 Task: Use LinkedIn's search filters to find people with the title 'Library', located in 'Xiazhuang', speaking 'Portuguese', from 'Punjab Technical University', in the 'Public' industry, talking about '#Business', and working at 'Simple'.
Action: Mouse moved to (553, 68)
Screenshot: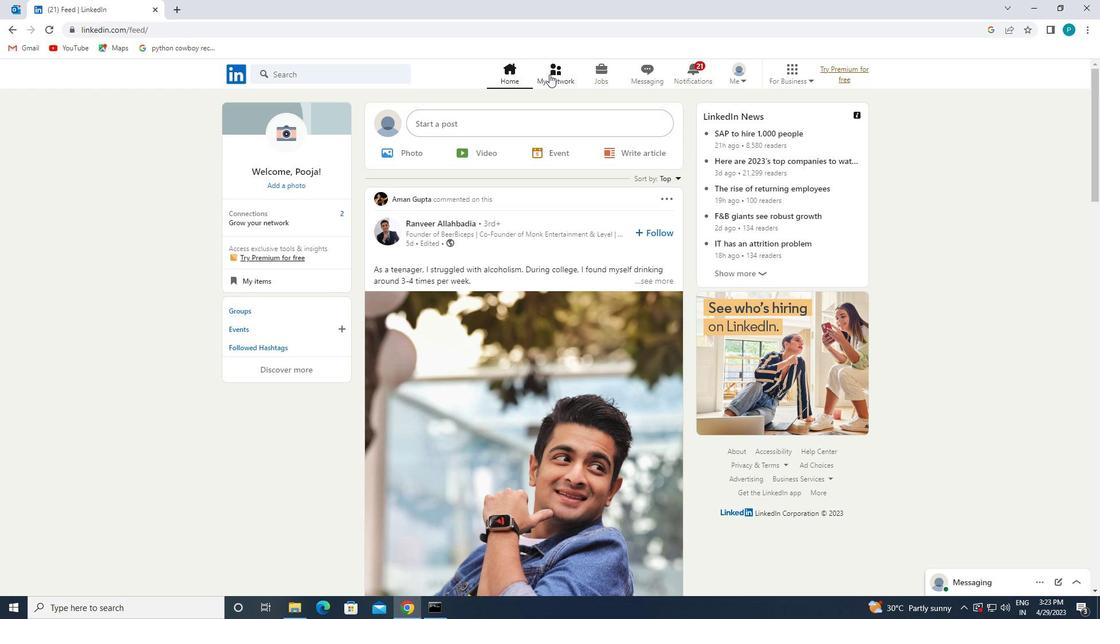
Action: Mouse pressed left at (553, 68)
Screenshot: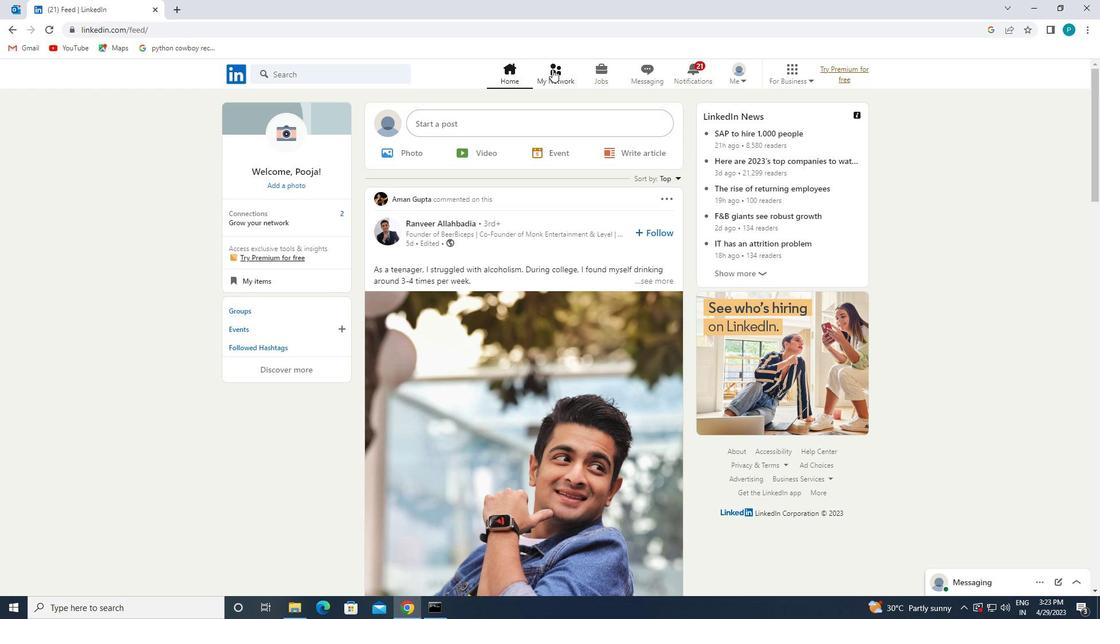 
Action: Mouse moved to (334, 141)
Screenshot: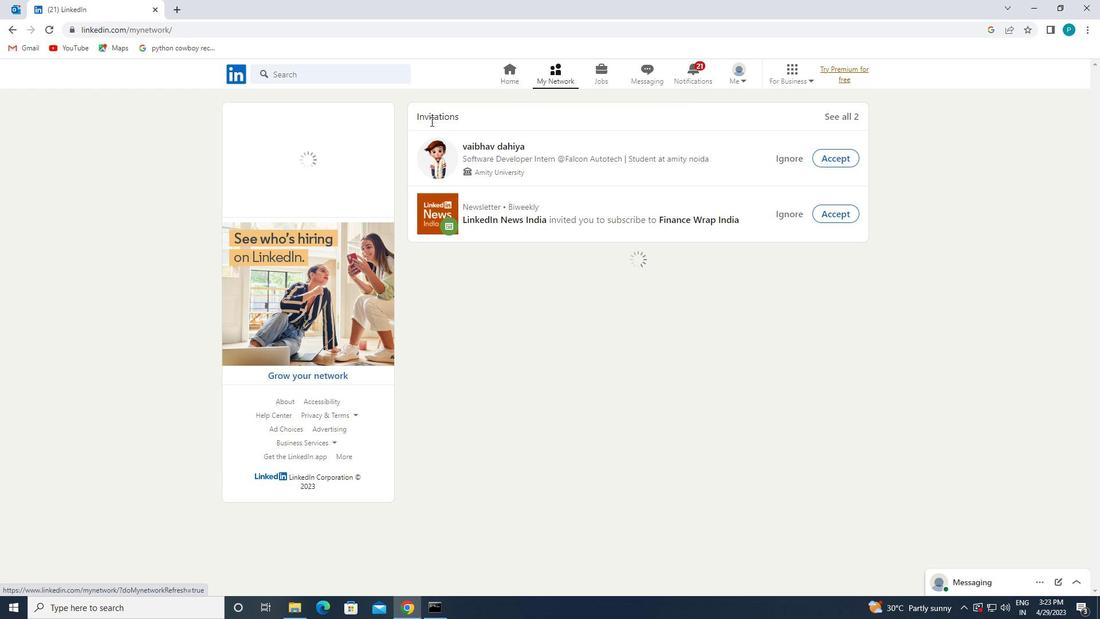 
Action: Mouse pressed left at (334, 141)
Screenshot: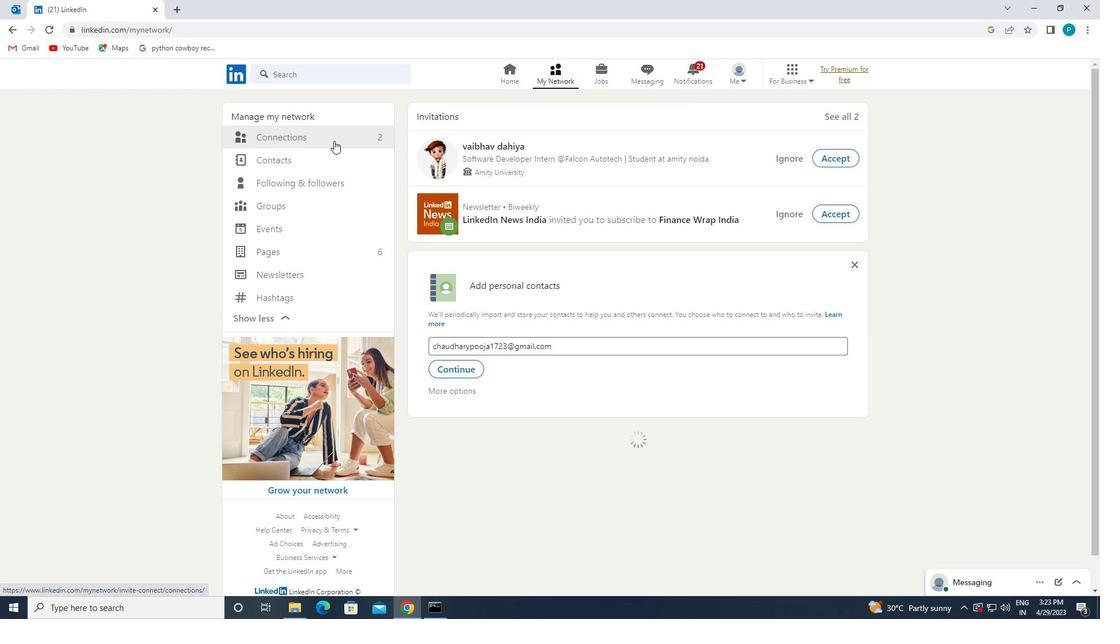 
Action: Mouse moved to (663, 136)
Screenshot: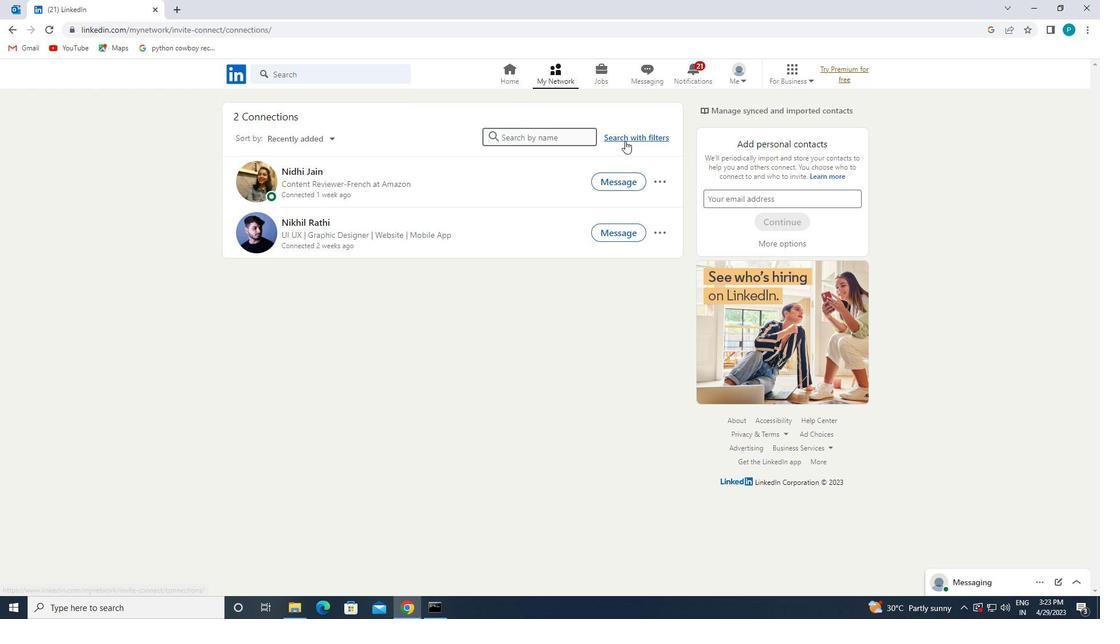 
Action: Mouse pressed left at (663, 136)
Screenshot: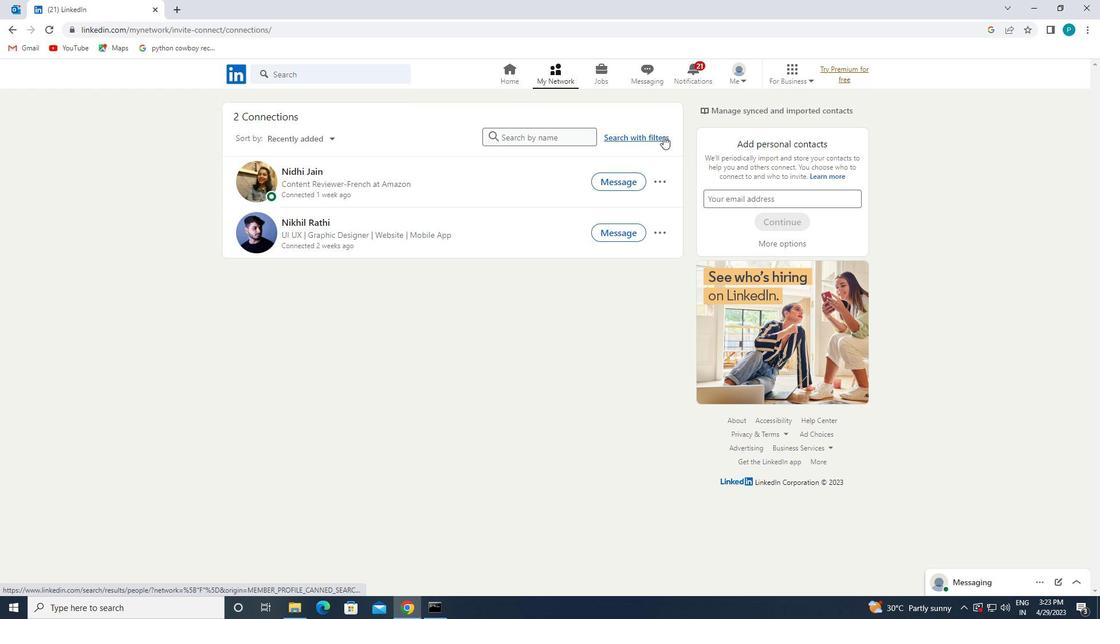 
Action: Mouse moved to (577, 106)
Screenshot: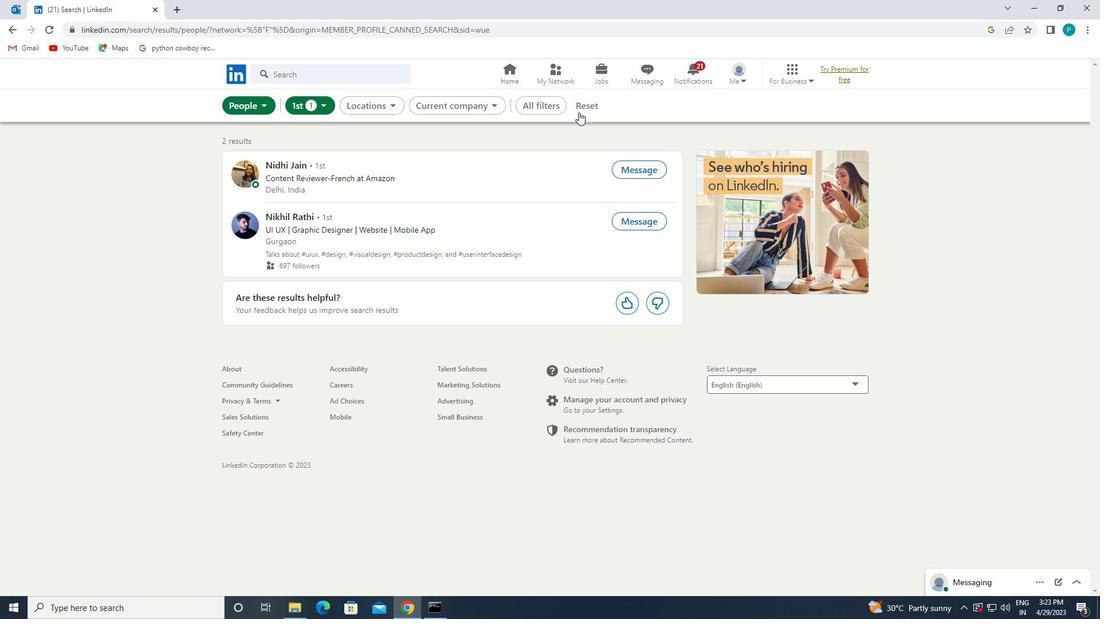 
Action: Mouse pressed left at (577, 106)
Screenshot: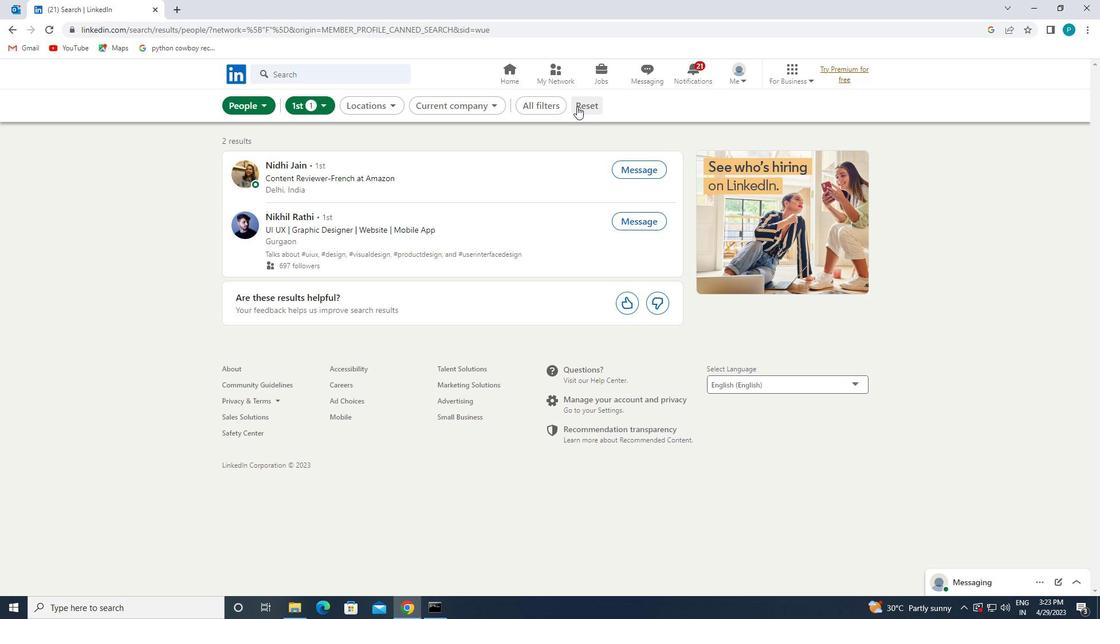 
Action: Mouse moved to (574, 104)
Screenshot: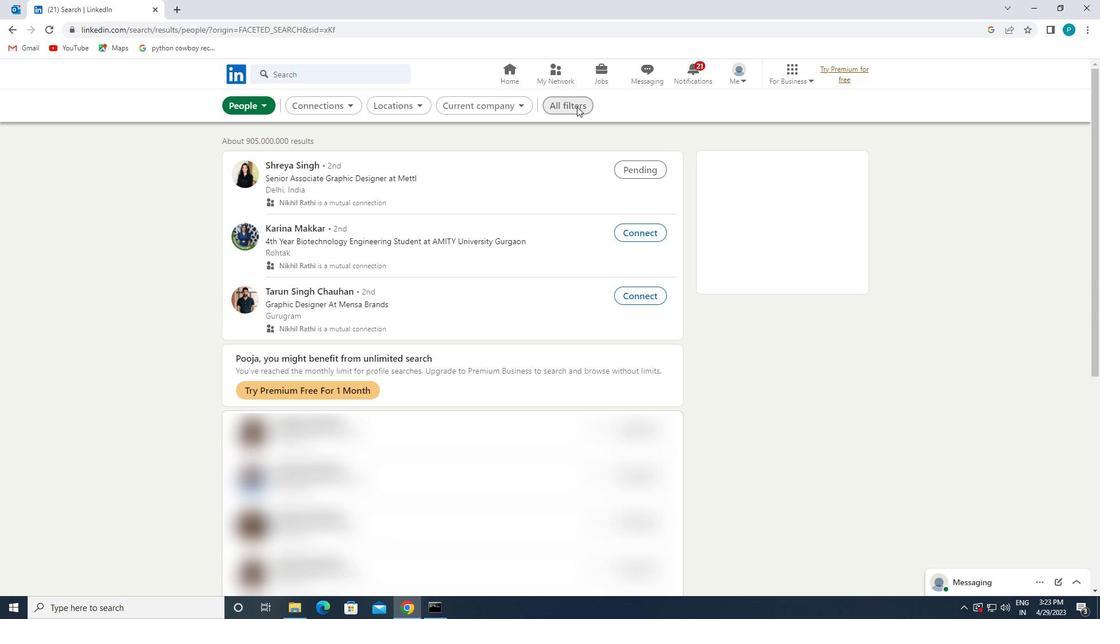 
Action: Mouse pressed left at (574, 104)
Screenshot: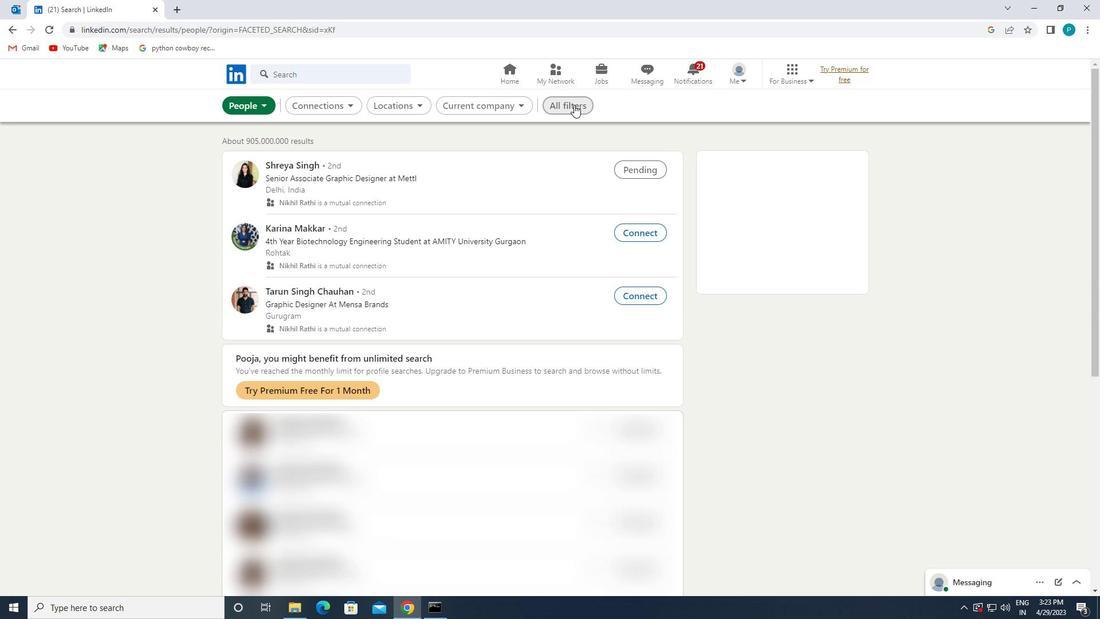 
Action: Mouse moved to (1014, 373)
Screenshot: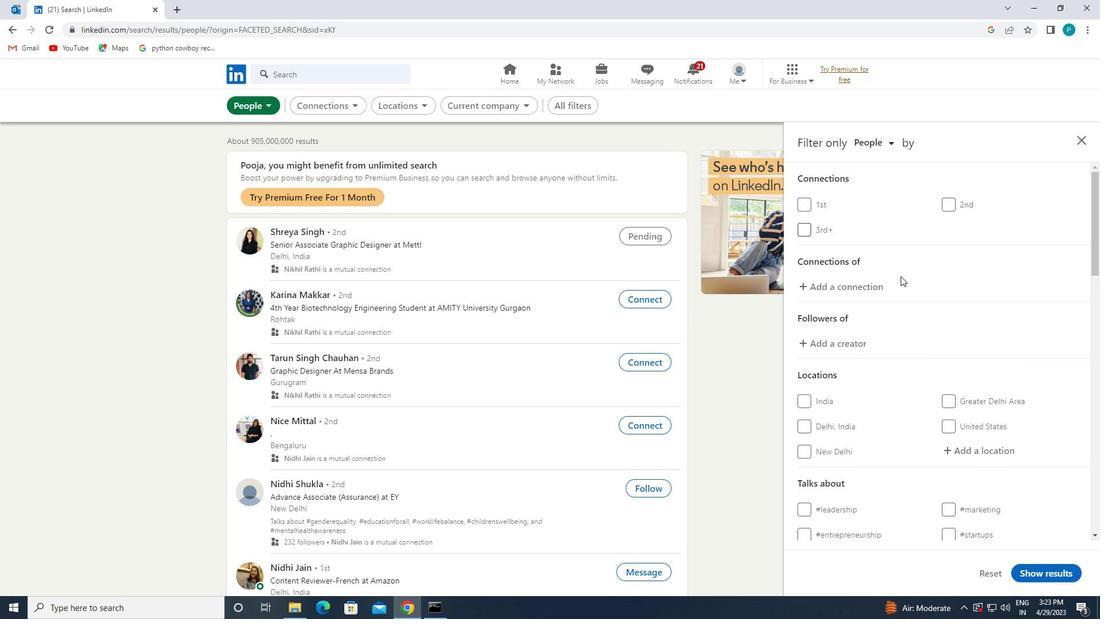 
Action: Mouse scrolled (1014, 372) with delta (0, 0)
Screenshot: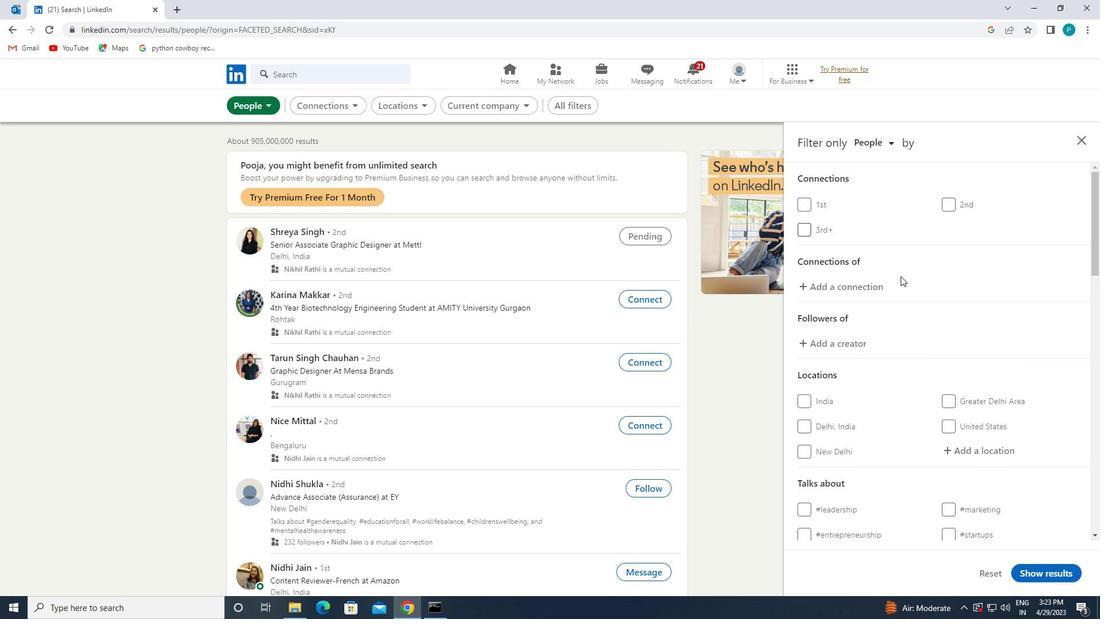 
Action: Mouse scrolled (1014, 372) with delta (0, 0)
Screenshot: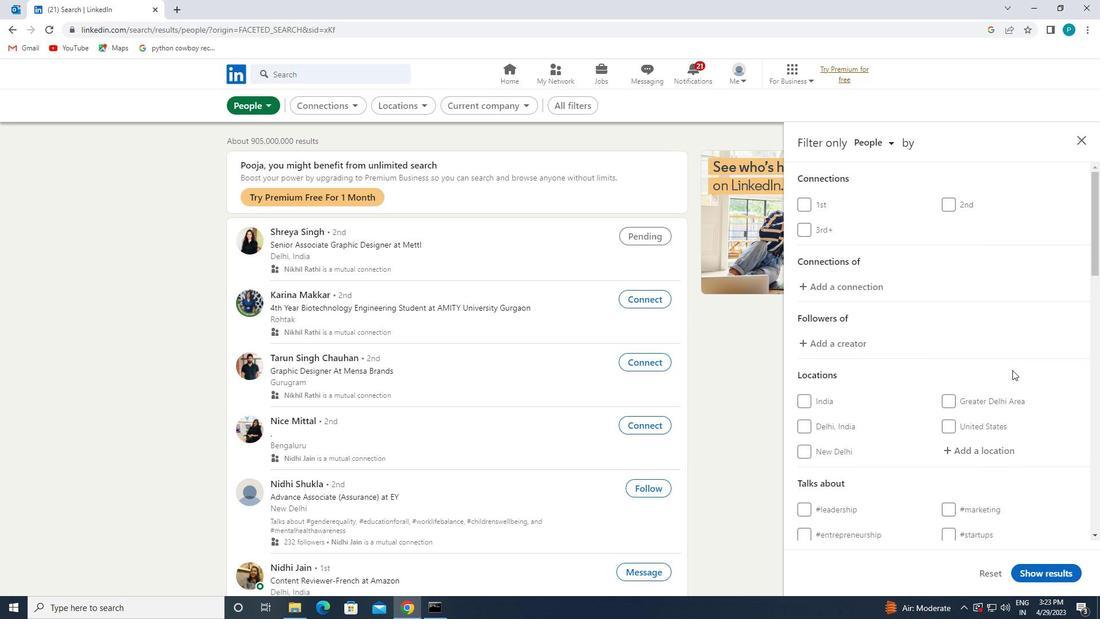 
Action: Mouse scrolled (1014, 372) with delta (0, 0)
Screenshot: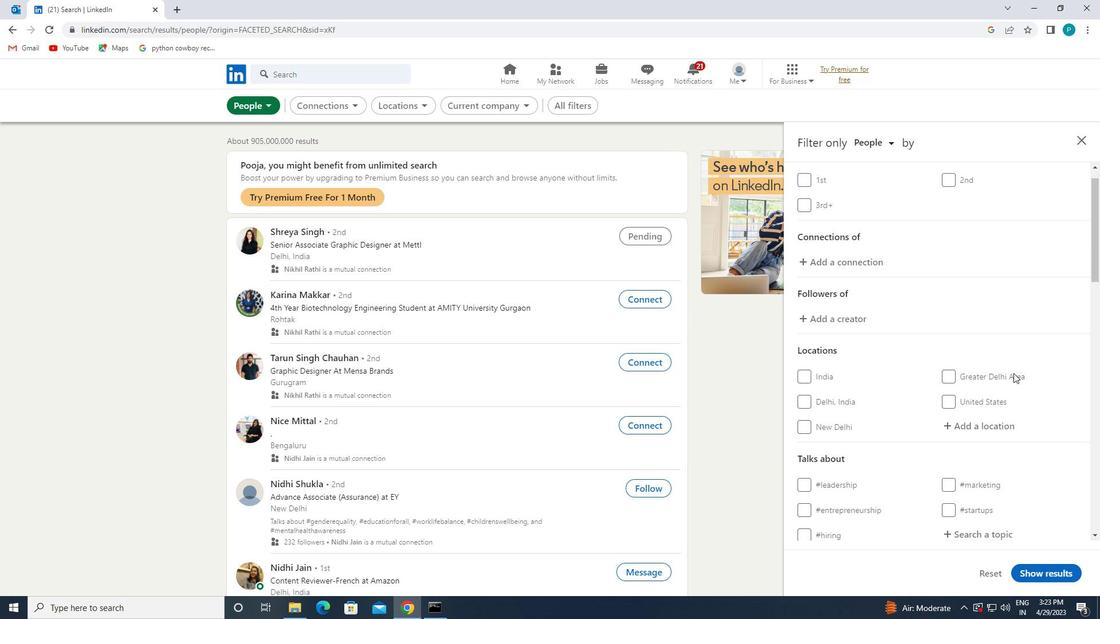 
Action: Mouse moved to (972, 280)
Screenshot: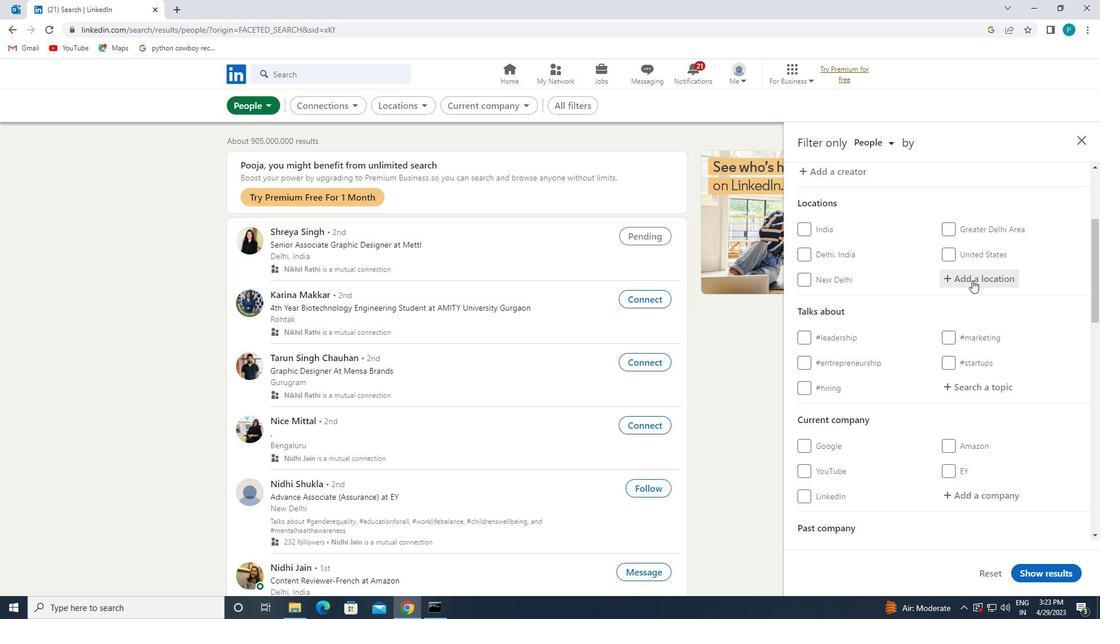 
Action: Mouse pressed left at (972, 280)
Screenshot: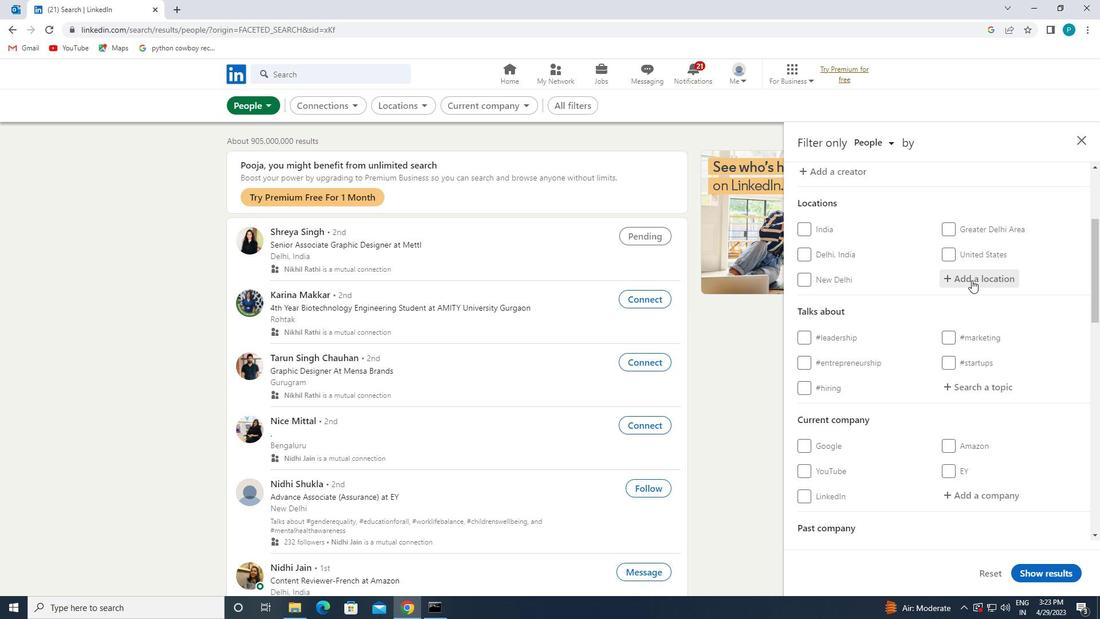 
Action: Key pressed <Key.caps_lock>x<Key.caps_lock>iazhuang
Screenshot: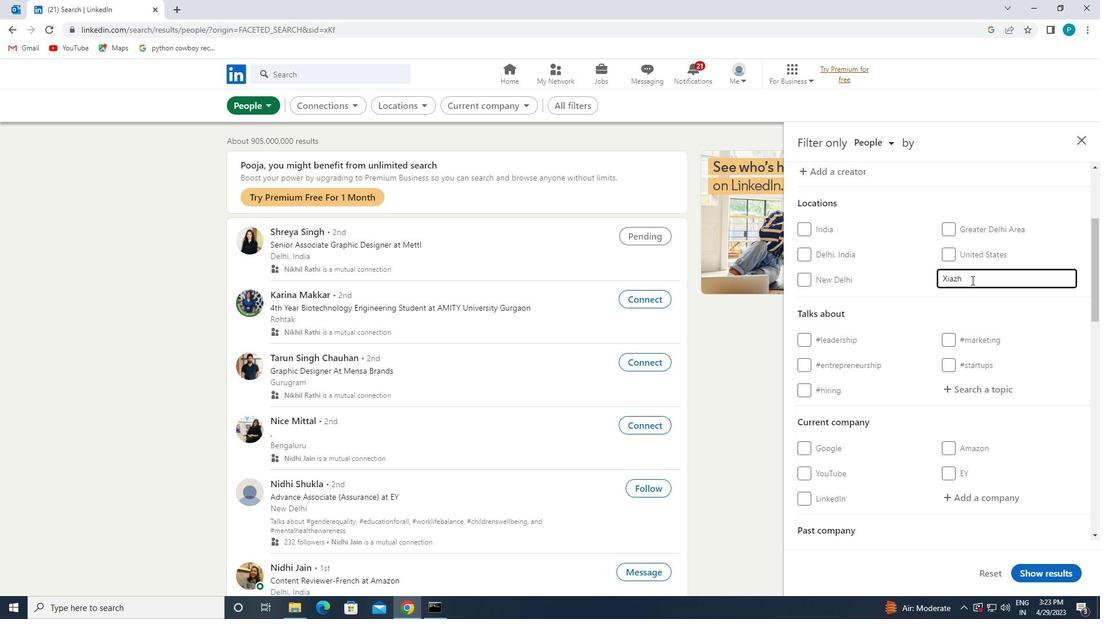 
Action: Mouse scrolled (972, 279) with delta (0, 0)
Screenshot: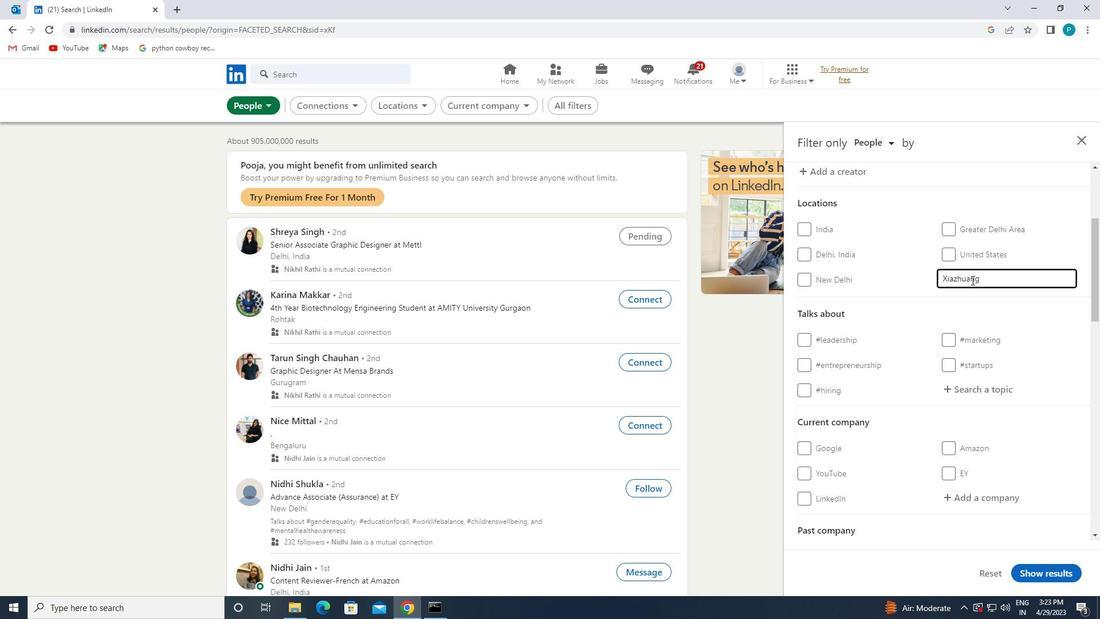 
Action: Mouse scrolled (972, 279) with delta (0, 0)
Screenshot: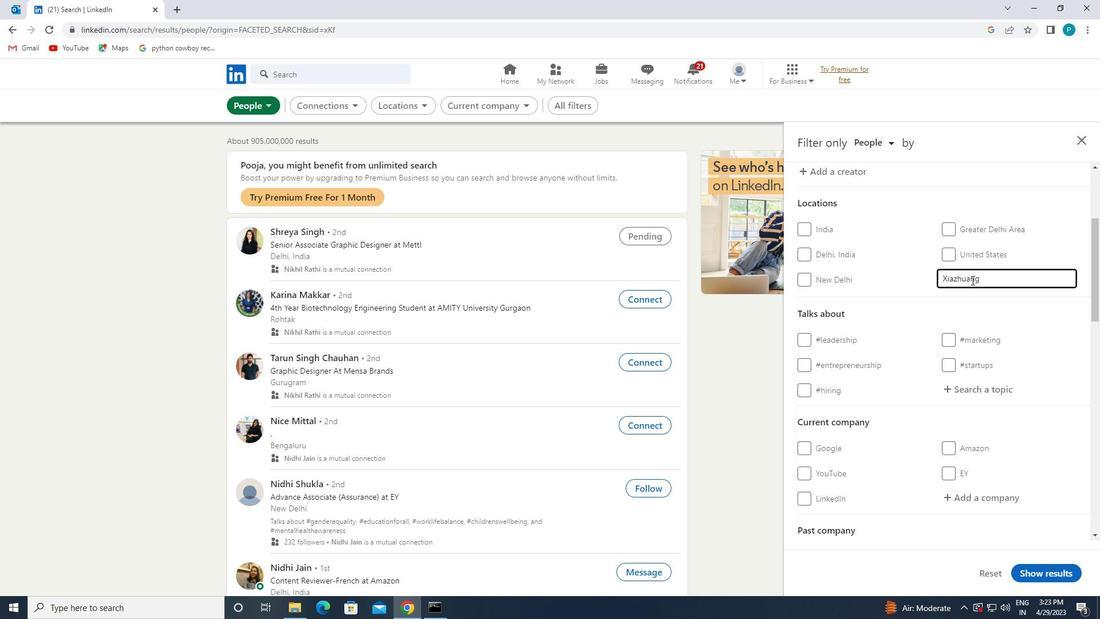 
Action: Mouse moved to (968, 281)
Screenshot: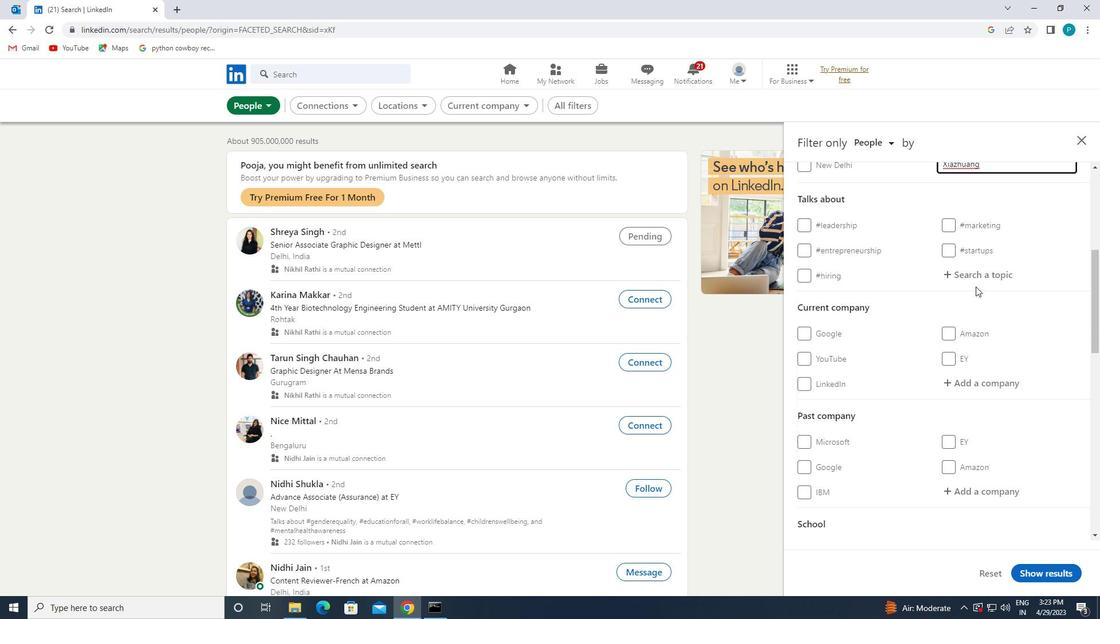 
Action: Mouse pressed left at (968, 281)
Screenshot: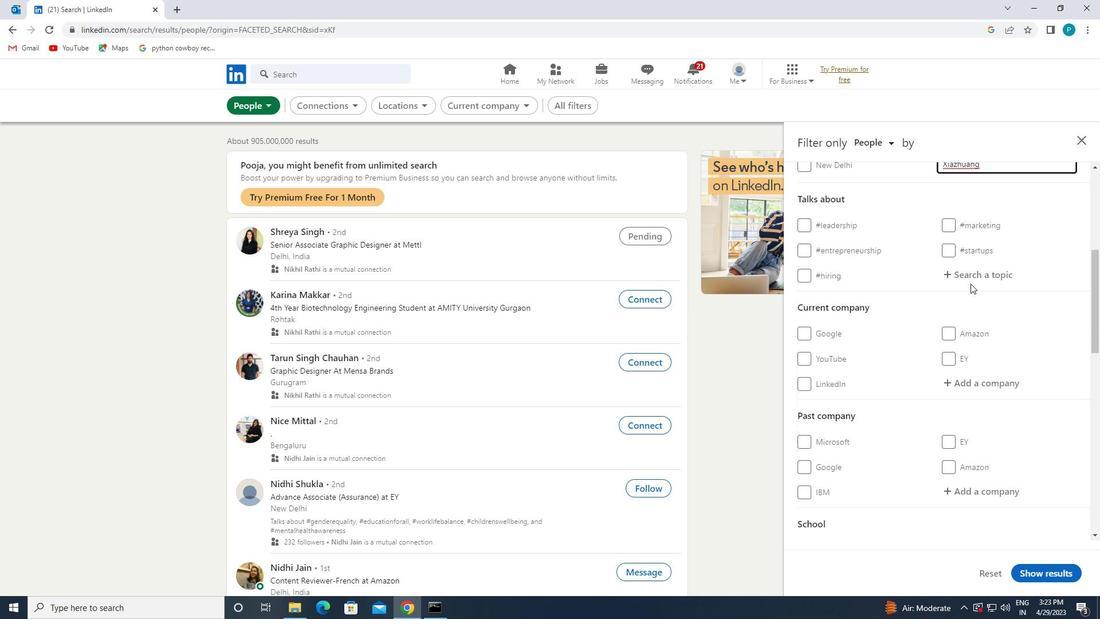 
Action: Key pressed <Key.shift>#<Key.caps_lock>B<Key.caps_lock>USINESS
Screenshot: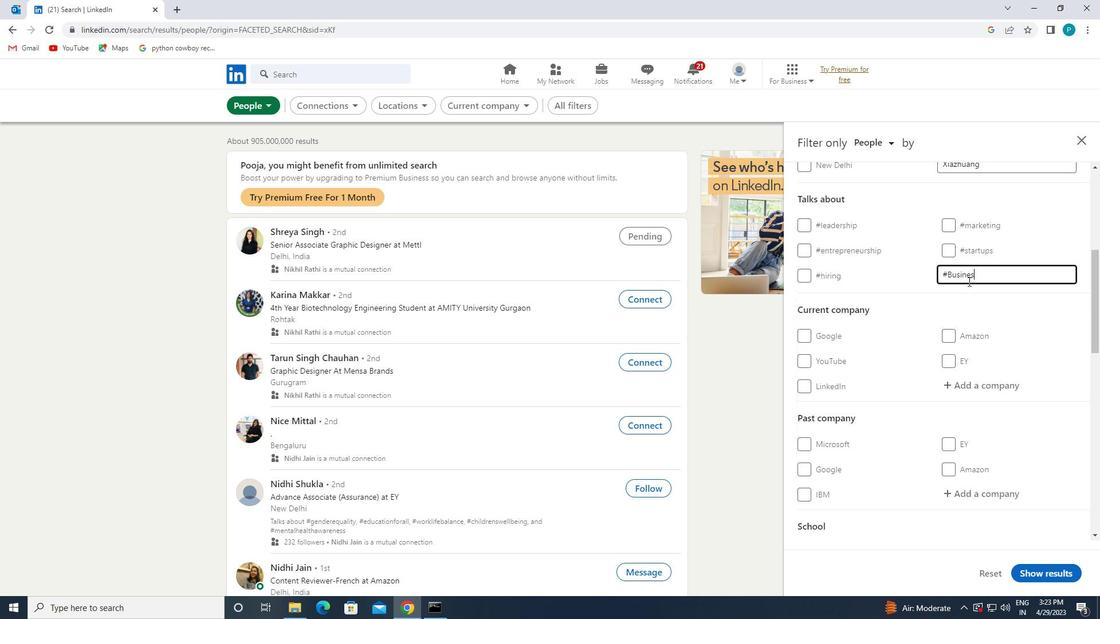 
Action: Mouse scrolled (968, 280) with delta (0, 0)
Screenshot: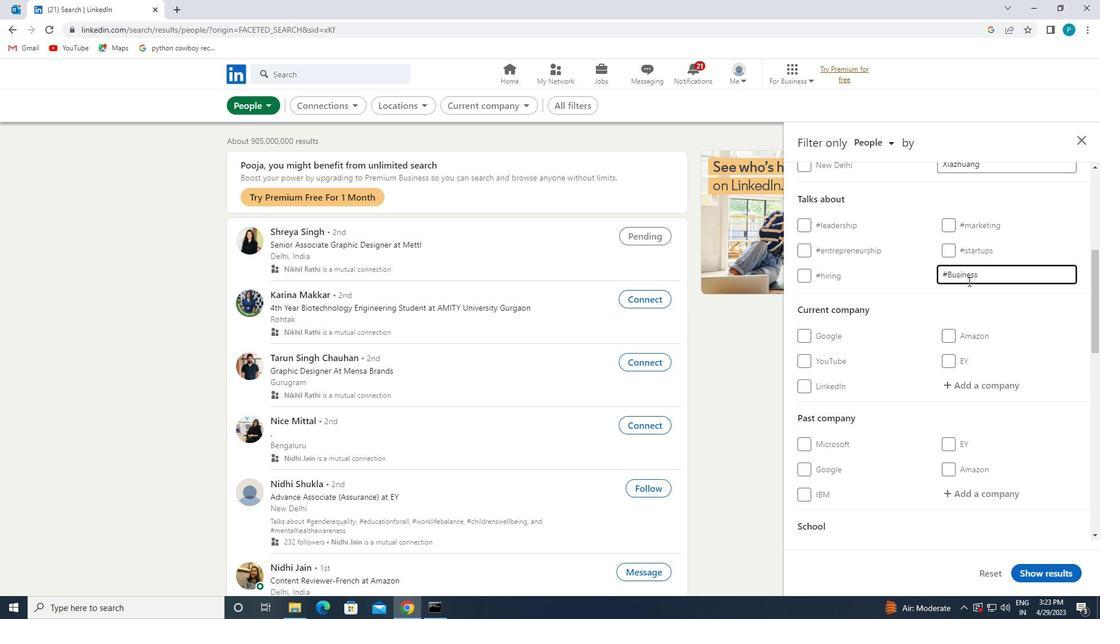 
Action: Mouse scrolled (968, 280) with delta (0, 0)
Screenshot: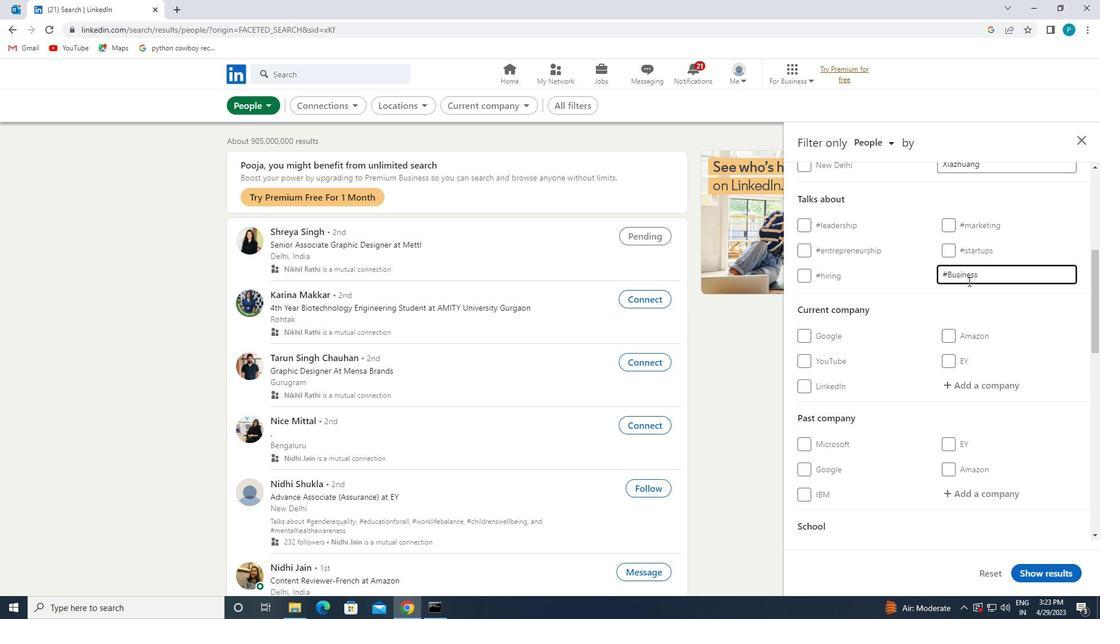 
Action: Mouse scrolled (968, 280) with delta (0, 0)
Screenshot: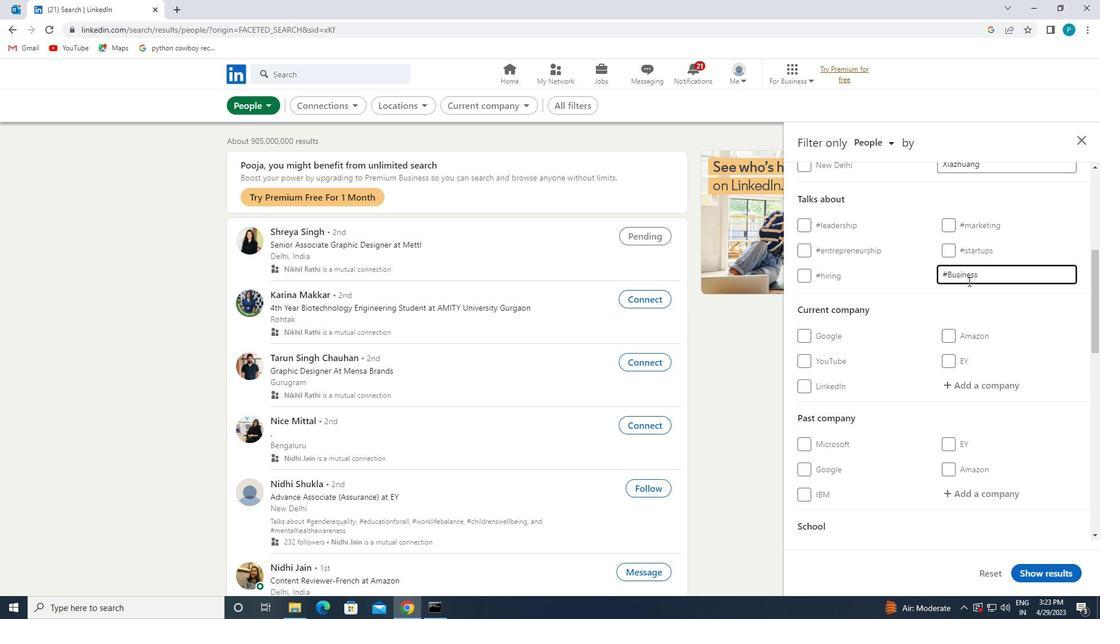 
Action: Mouse scrolled (968, 280) with delta (0, 0)
Screenshot: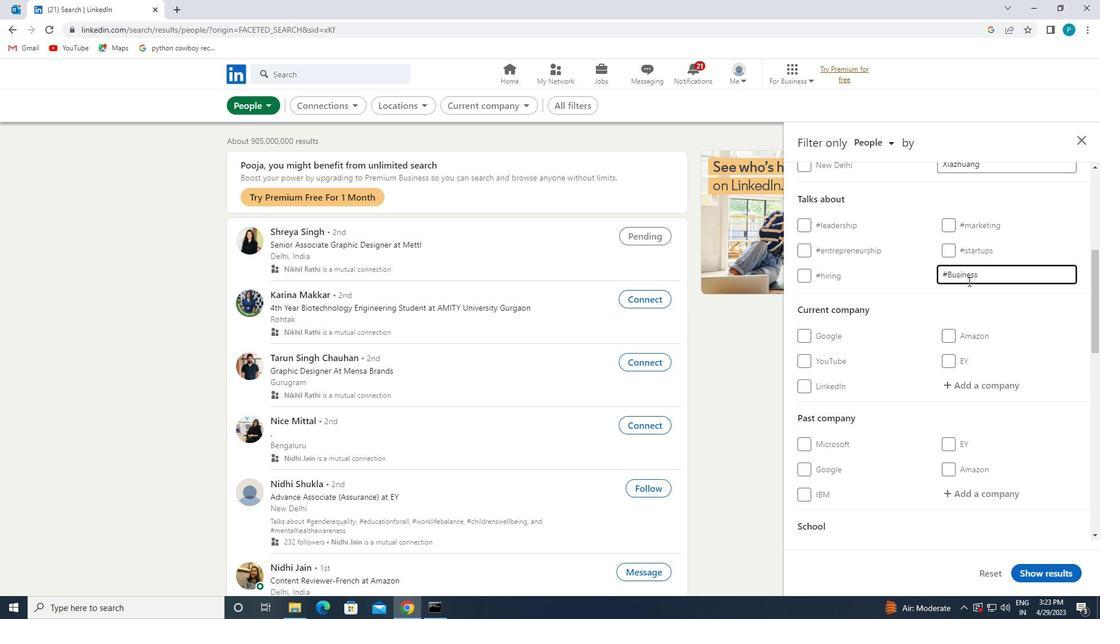 
Action: Mouse moved to (939, 362)
Screenshot: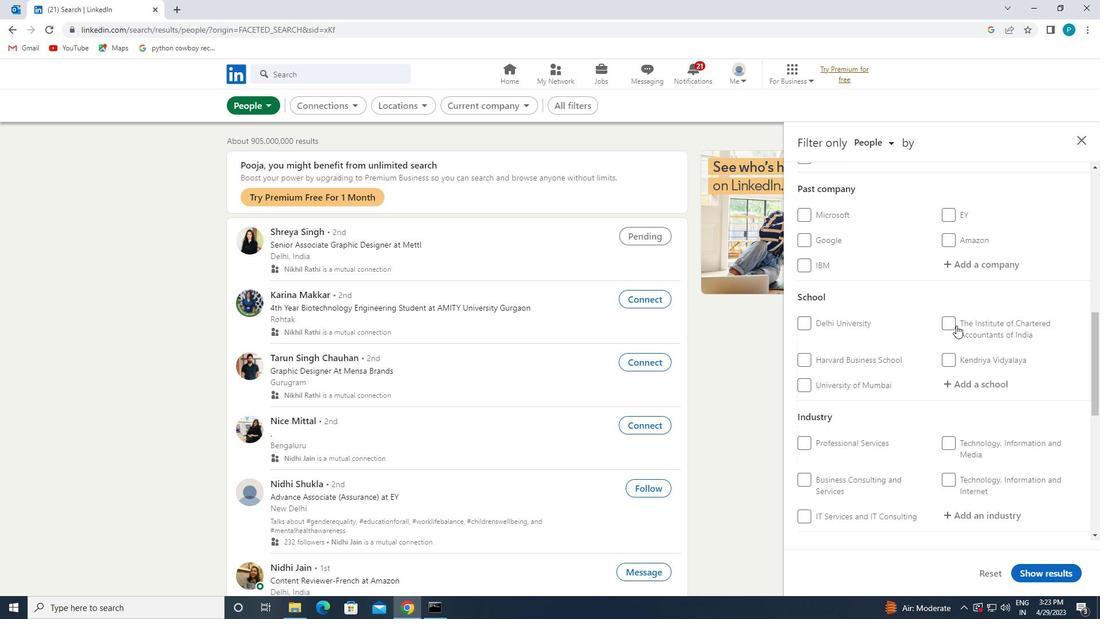 
Action: Mouse scrolled (939, 362) with delta (0, 0)
Screenshot: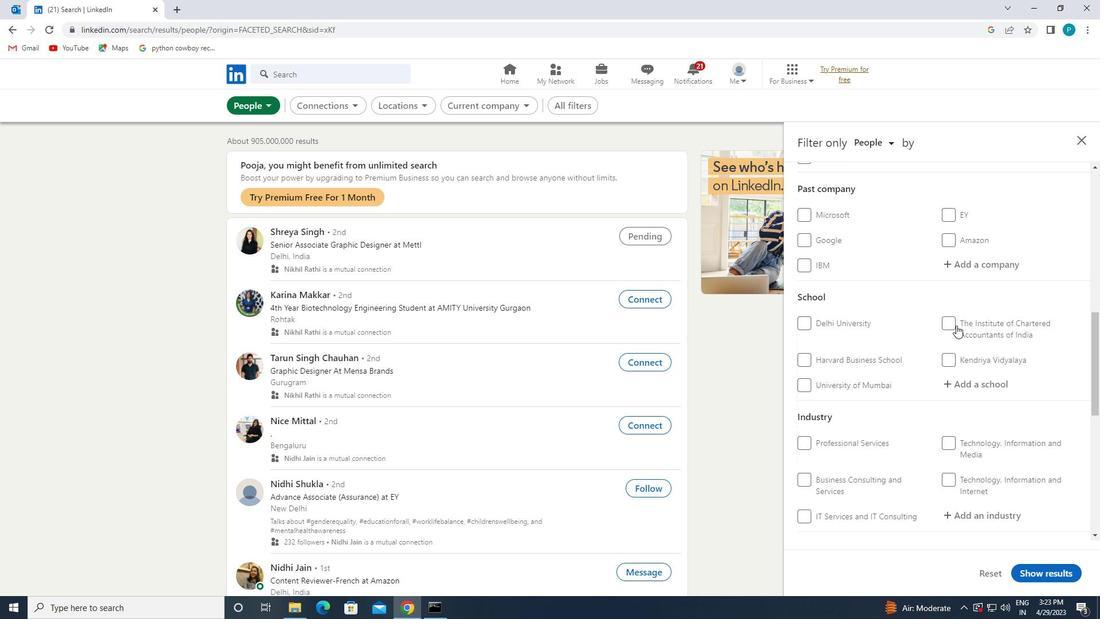 
Action: Mouse scrolled (939, 362) with delta (0, 0)
Screenshot: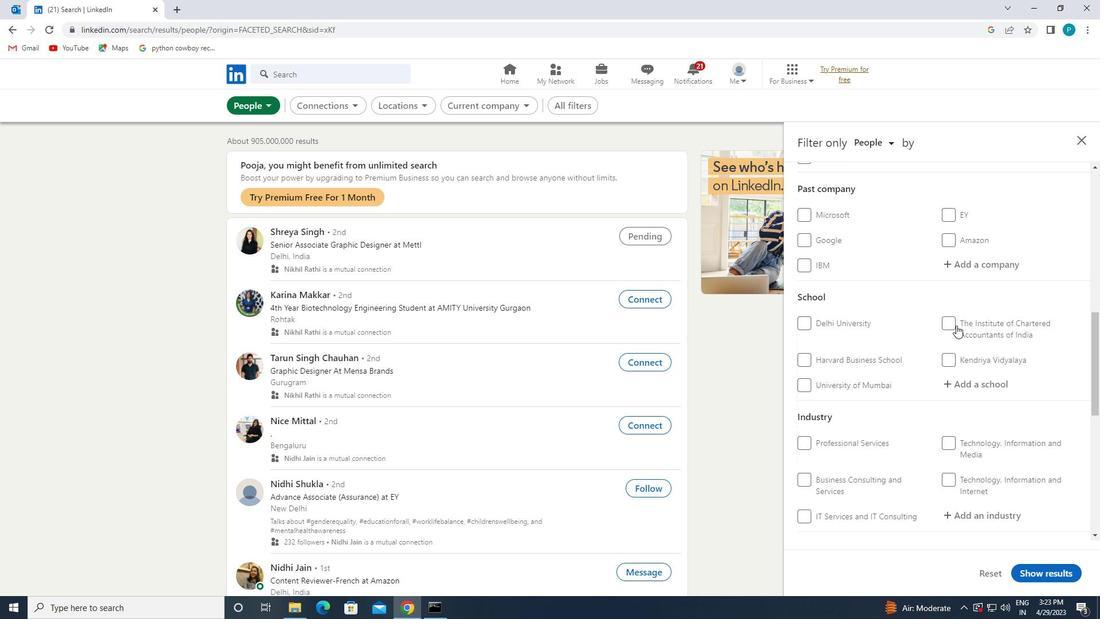 
Action: Mouse scrolled (939, 362) with delta (0, 0)
Screenshot: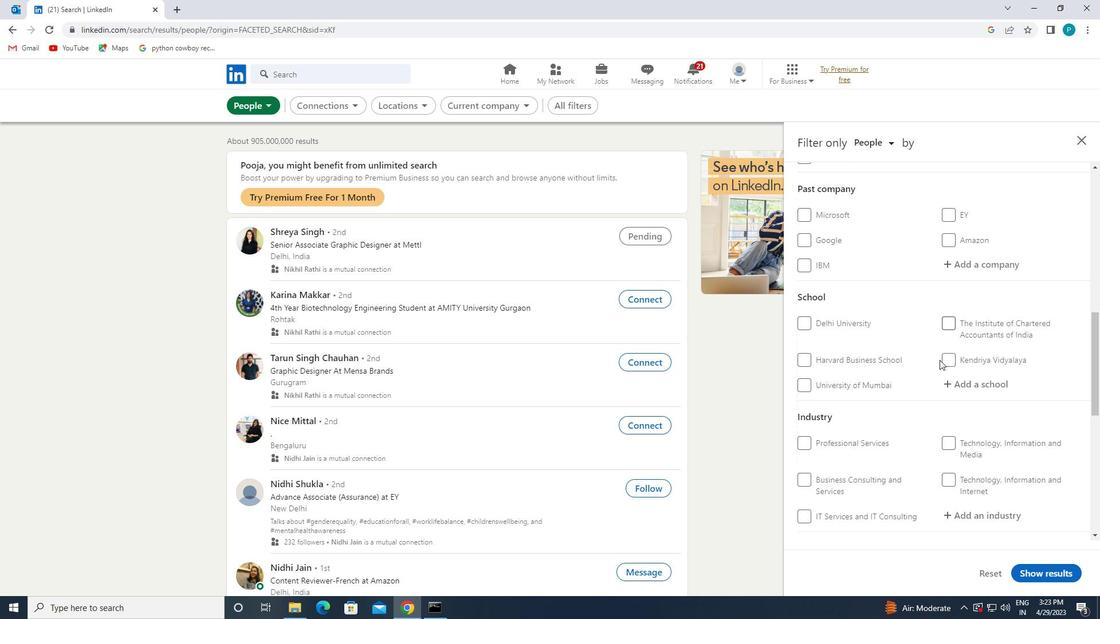
Action: Mouse moved to (915, 403)
Screenshot: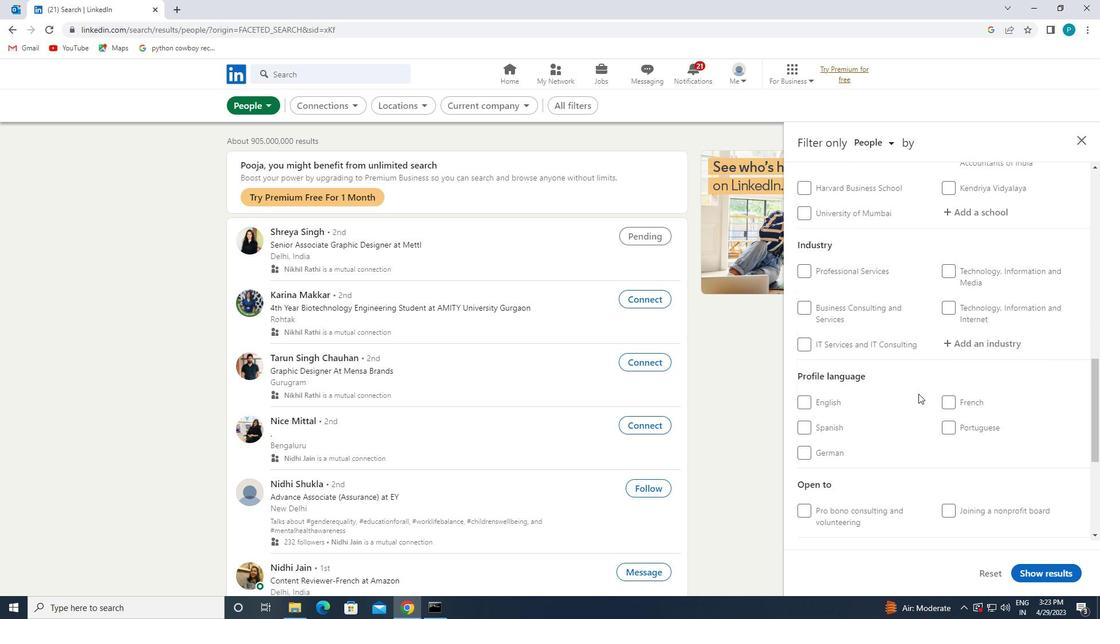 
Action: Mouse scrolled (915, 403) with delta (0, 0)
Screenshot: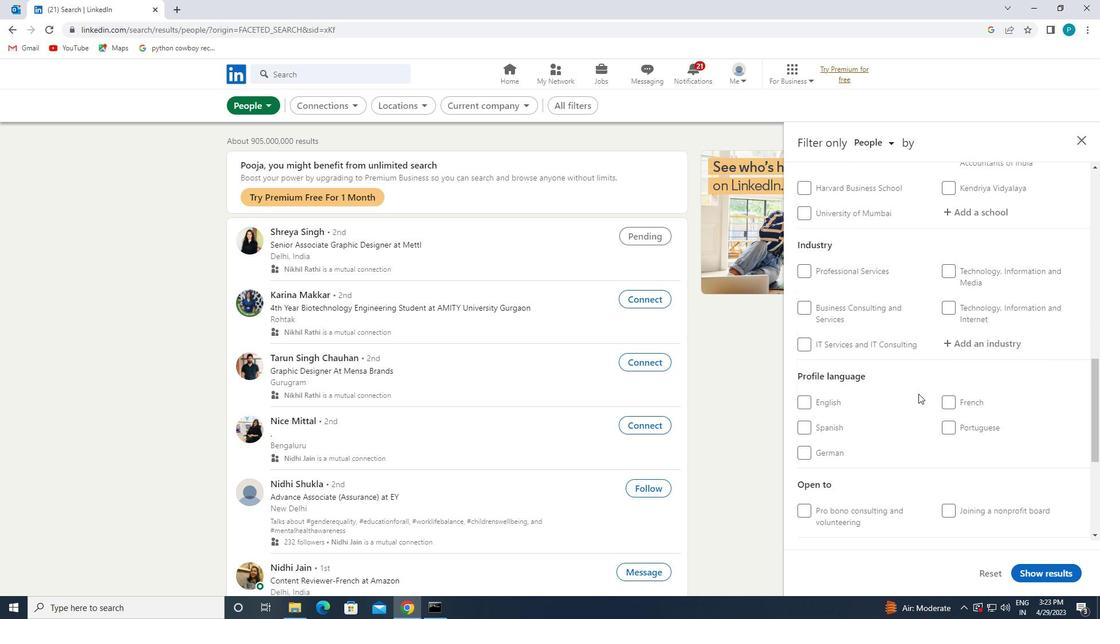 
Action: Mouse moved to (982, 372)
Screenshot: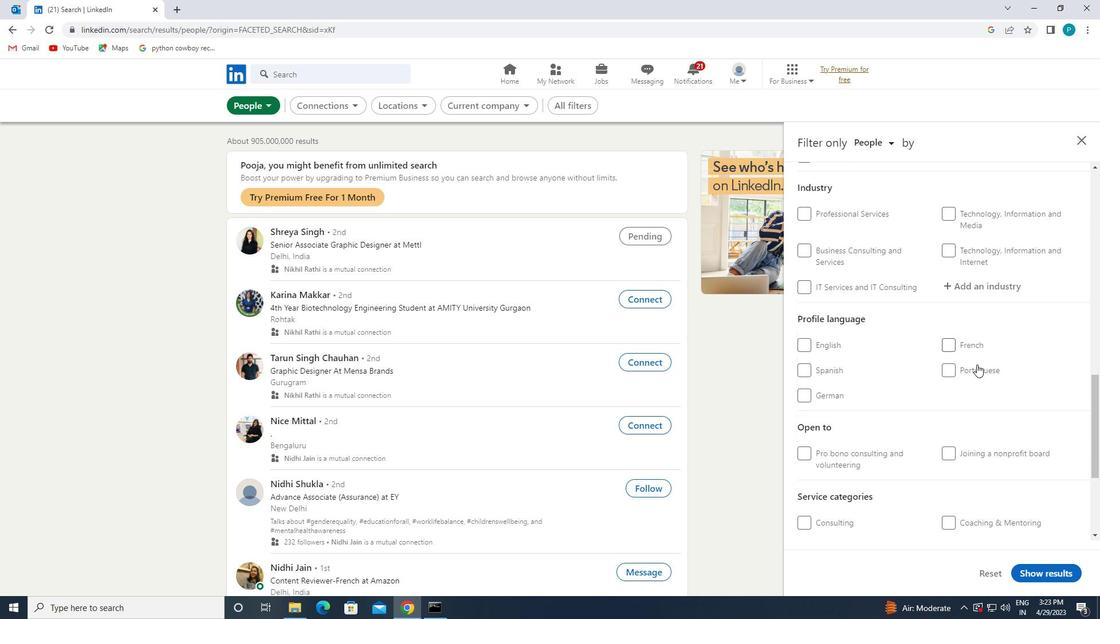 
Action: Mouse pressed left at (982, 372)
Screenshot: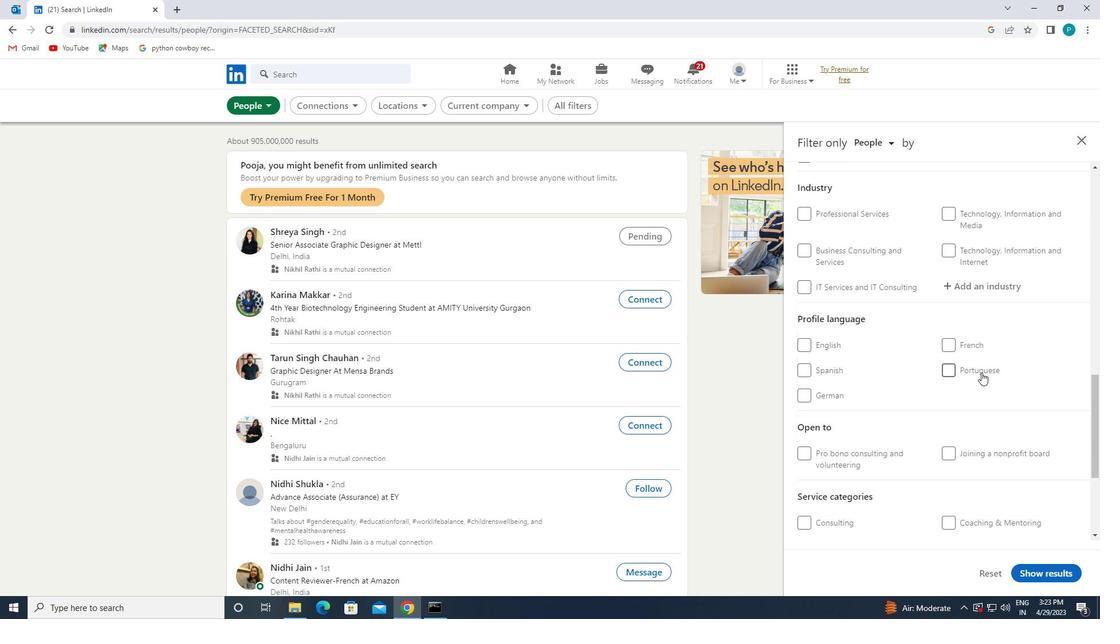 
Action: Mouse moved to (983, 359)
Screenshot: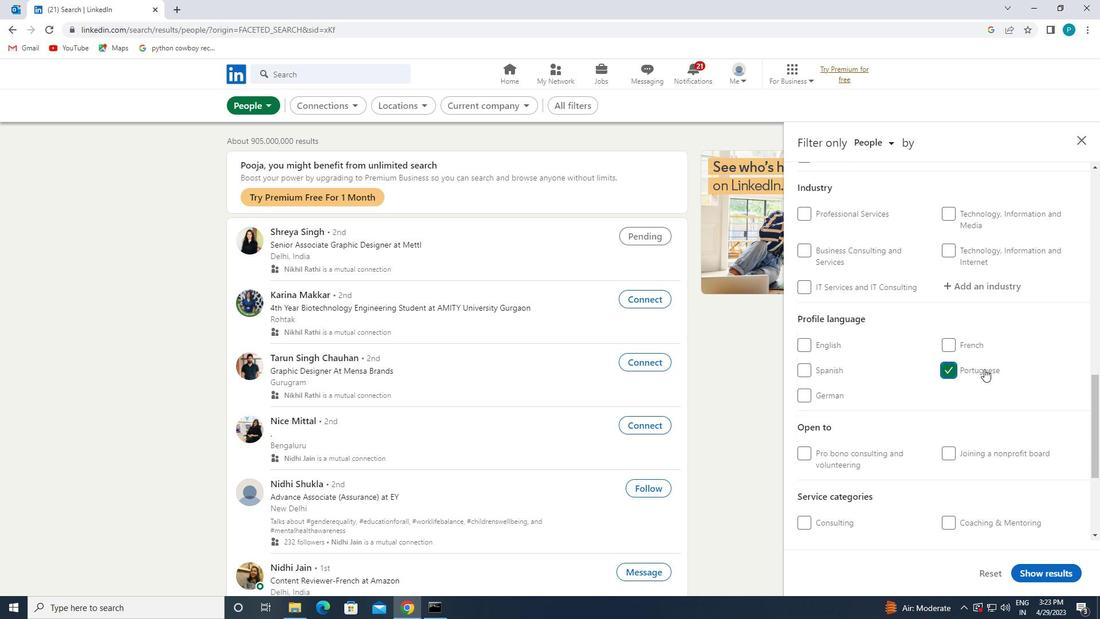
Action: Mouse scrolled (983, 360) with delta (0, 0)
Screenshot: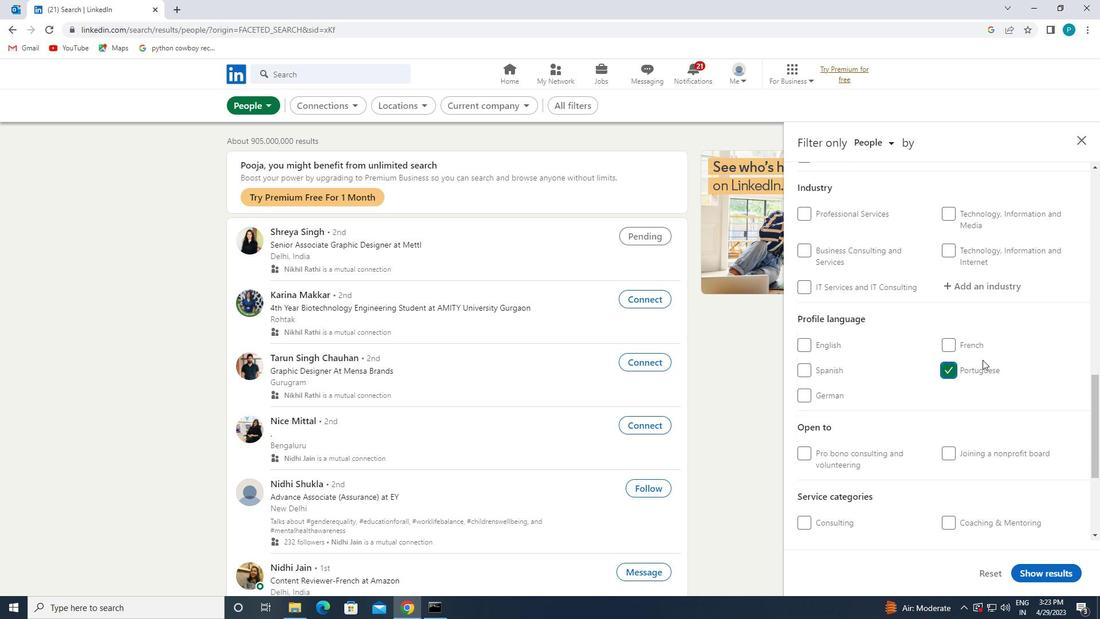
Action: Mouse scrolled (983, 360) with delta (0, 0)
Screenshot: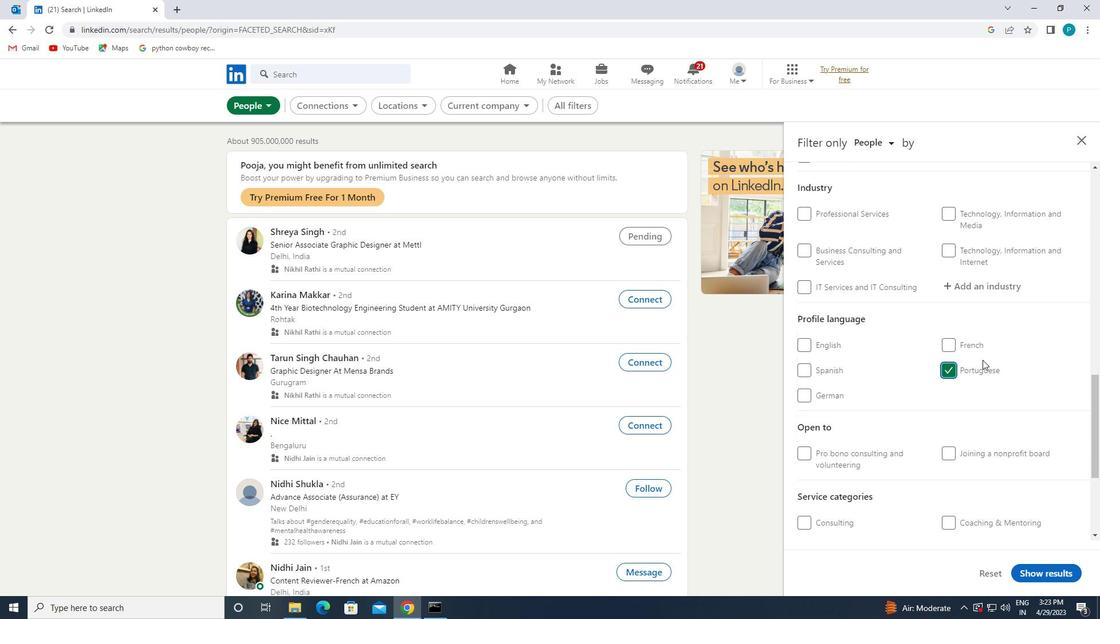 
Action: Mouse scrolled (983, 360) with delta (0, 0)
Screenshot: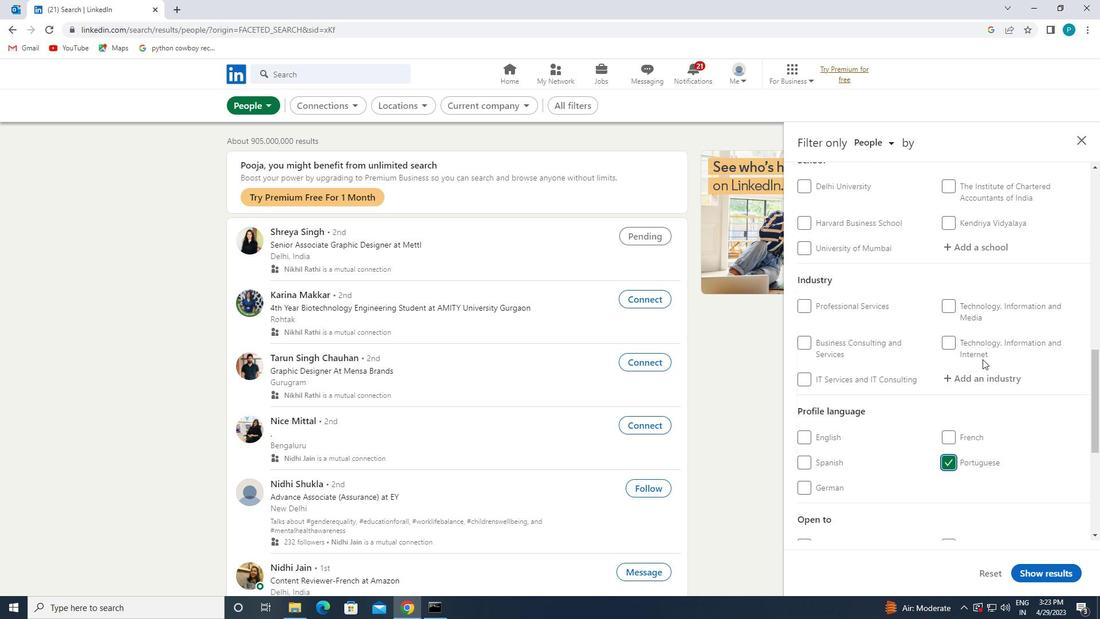 
Action: Mouse scrolled (983, 360) with delta (0, 0)
Screenshot: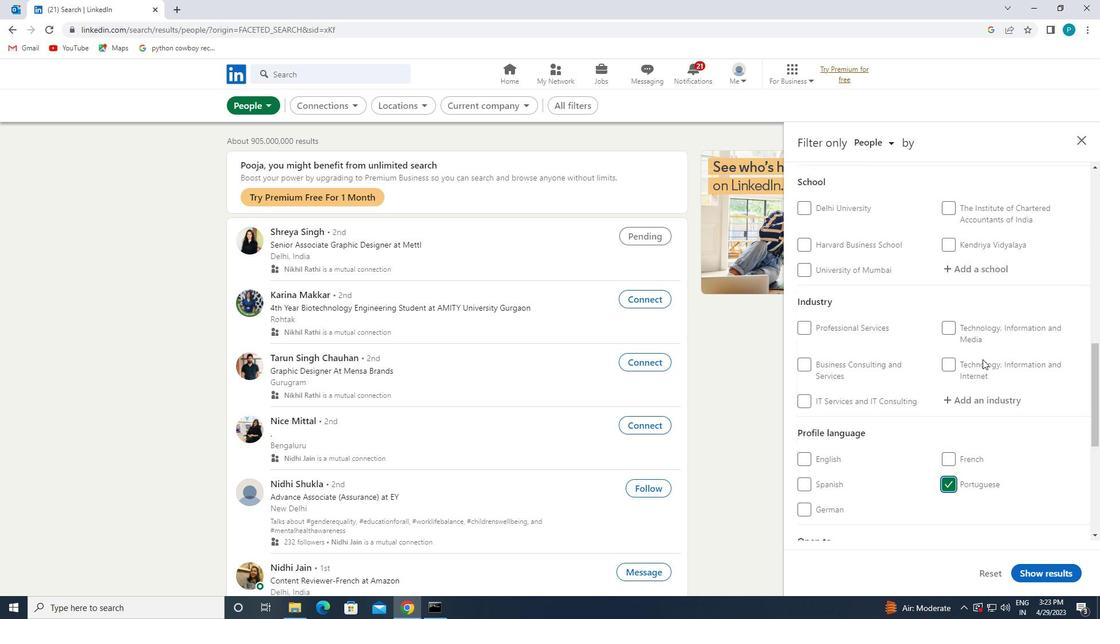 
Action: Mouse scrolled (983, 360) with delta (0, 0)
Screenshot: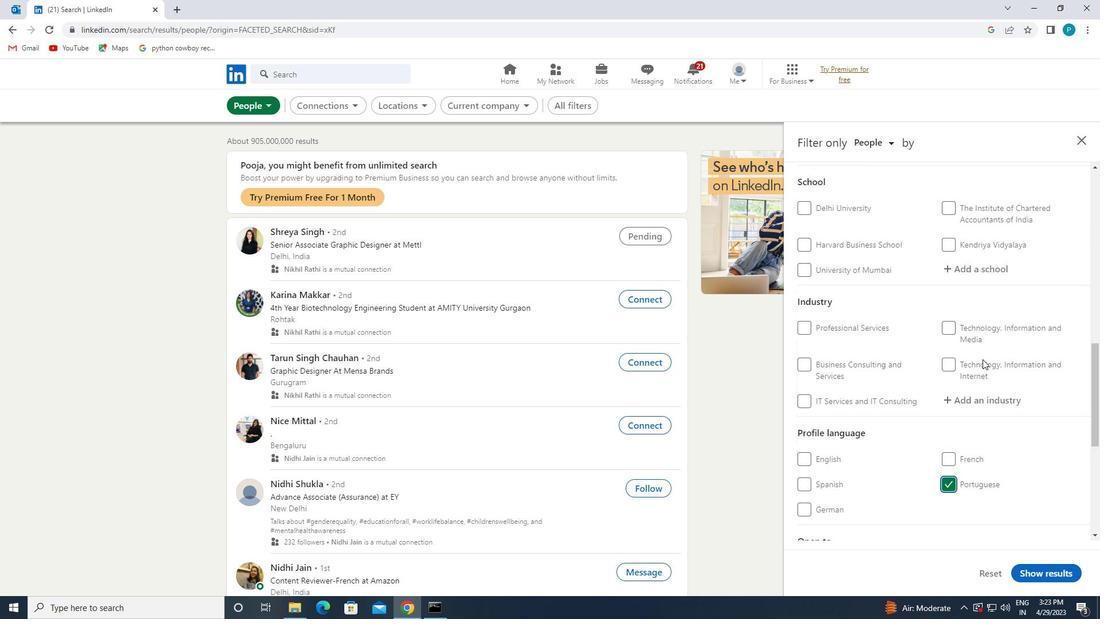 
Action: Mouse scrolled (983, 360) with delta (0, 0)
Screenshot: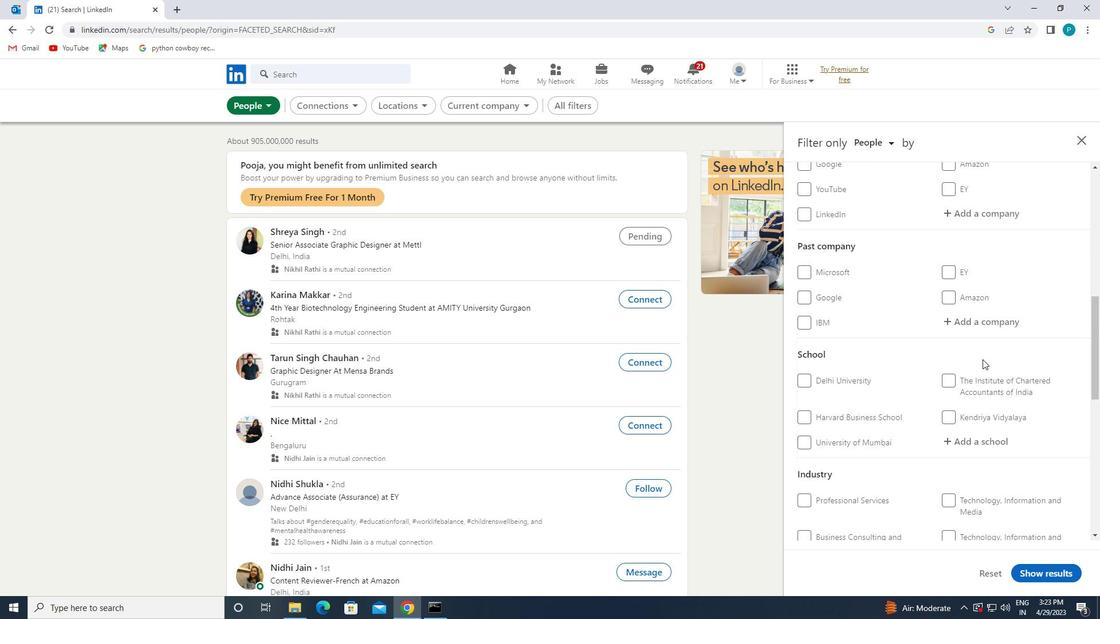 
Action: Mouse moved to (982, 278)
Screenshot: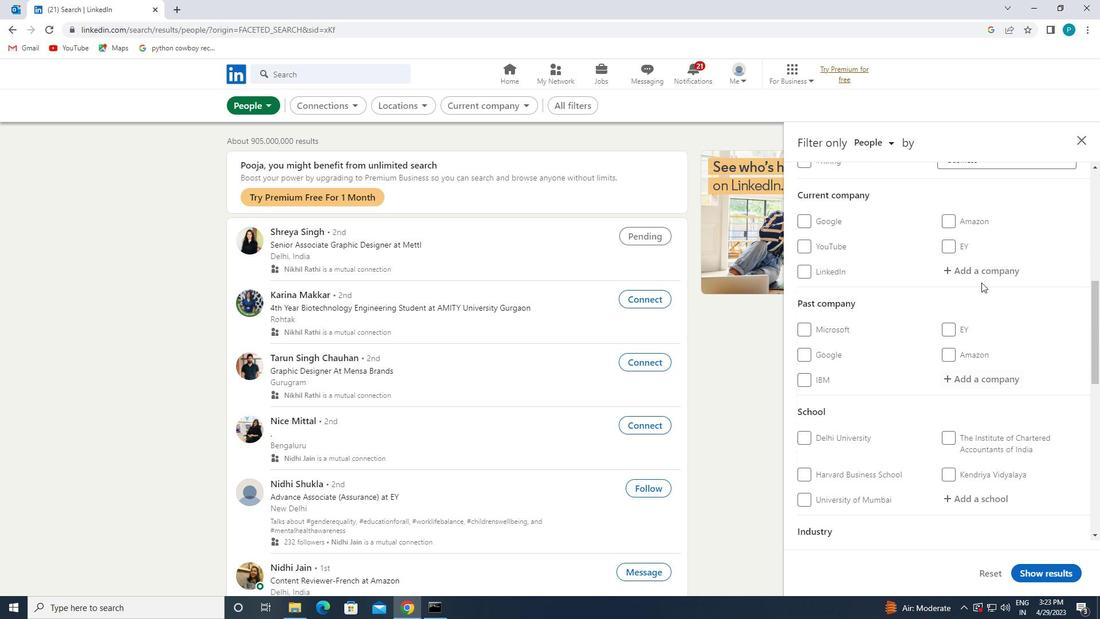
Action: Mouse pressed left at (982, 278)
Screenshot: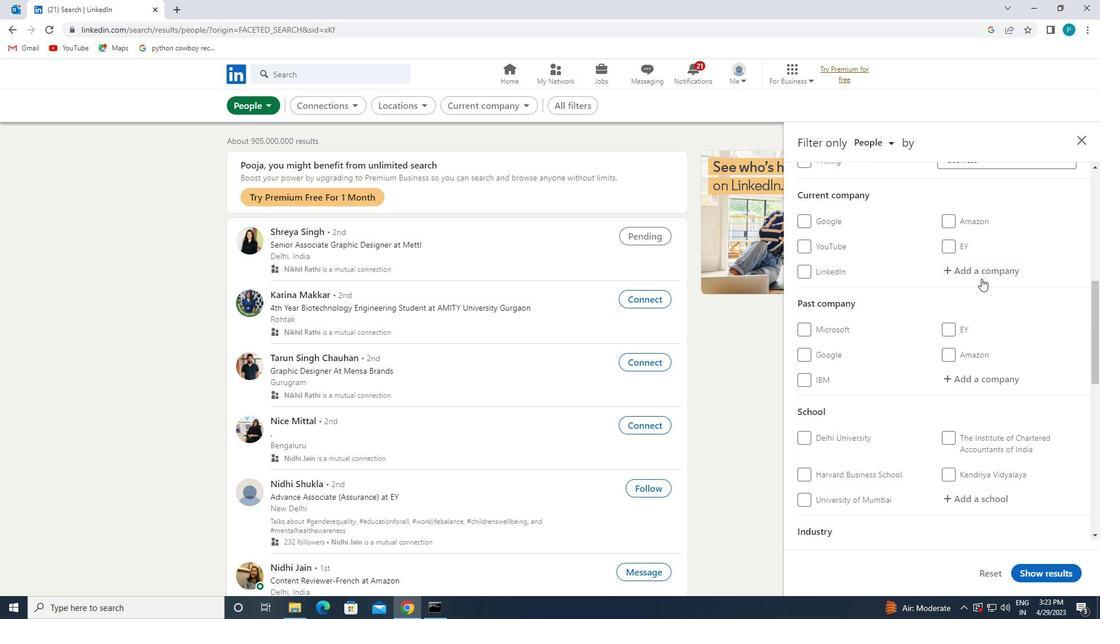 
Action: Key pressed <Key.caps_lock>S<Key.caps_lock>IMPL
Screenshot: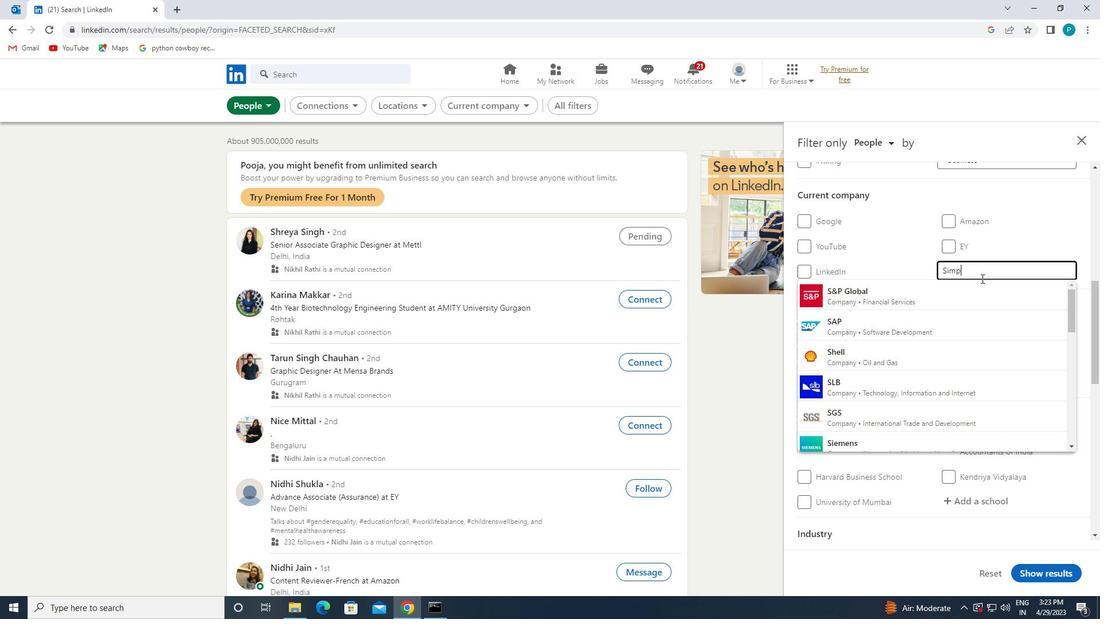 
Action: Mouse moved to (938, 301)
Screenshot: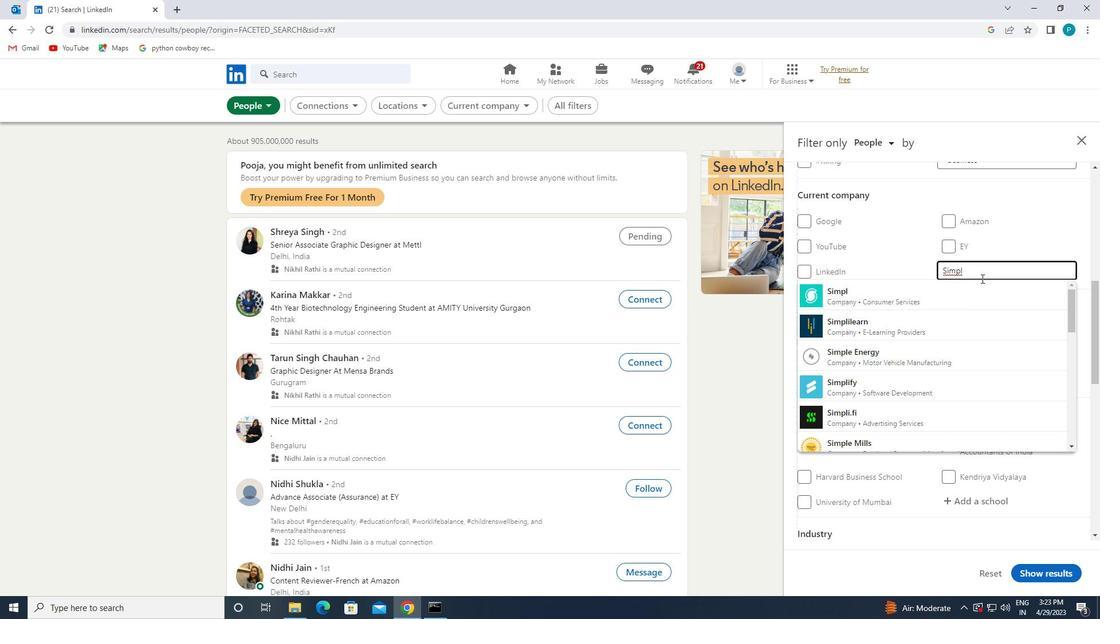 
Action: Mouse pressed left at (938, 301)
Screenshot: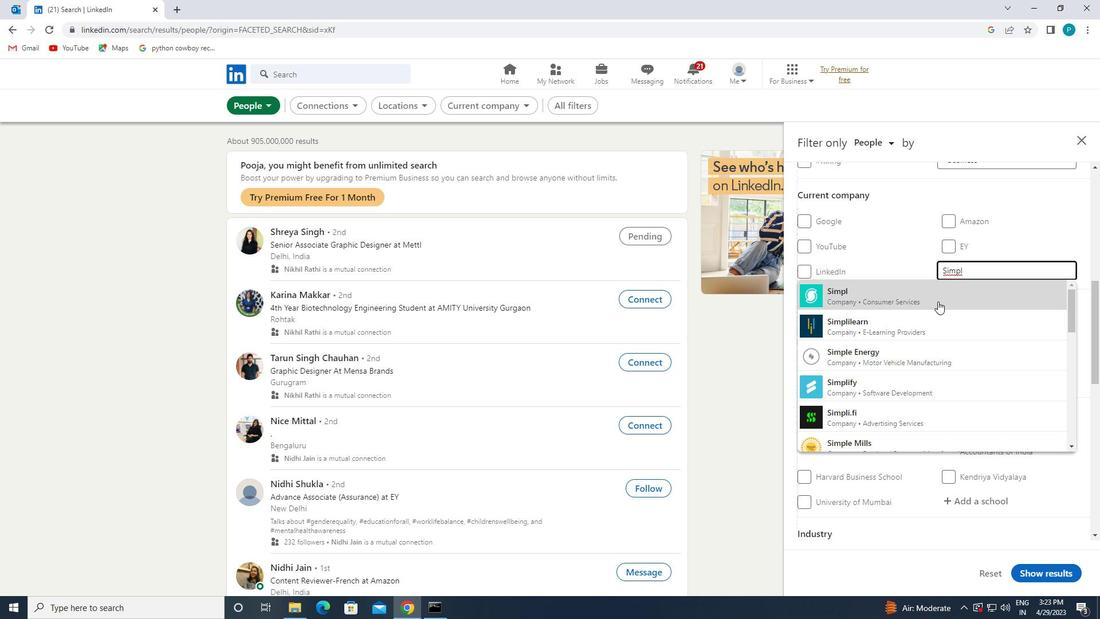 
Action: Mouse moved to (933, 350)
Screenshot: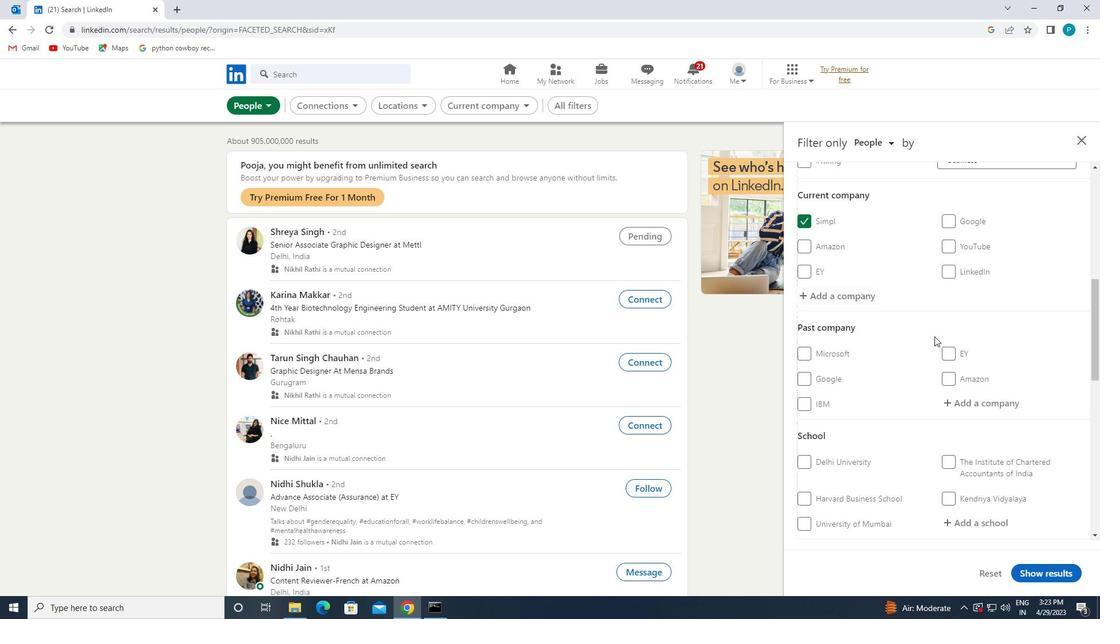 
Action: Mouse scrolled (933, 350) with delta (0, 0)
Screenshot: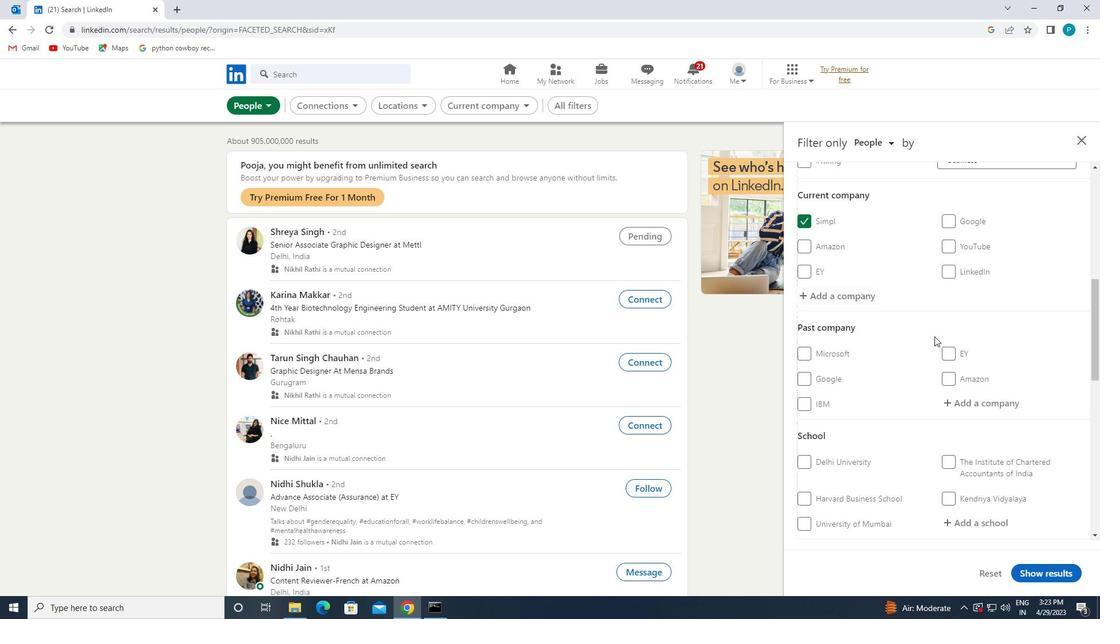 
Action: Mouse moved to (933, 351)
Screenshot: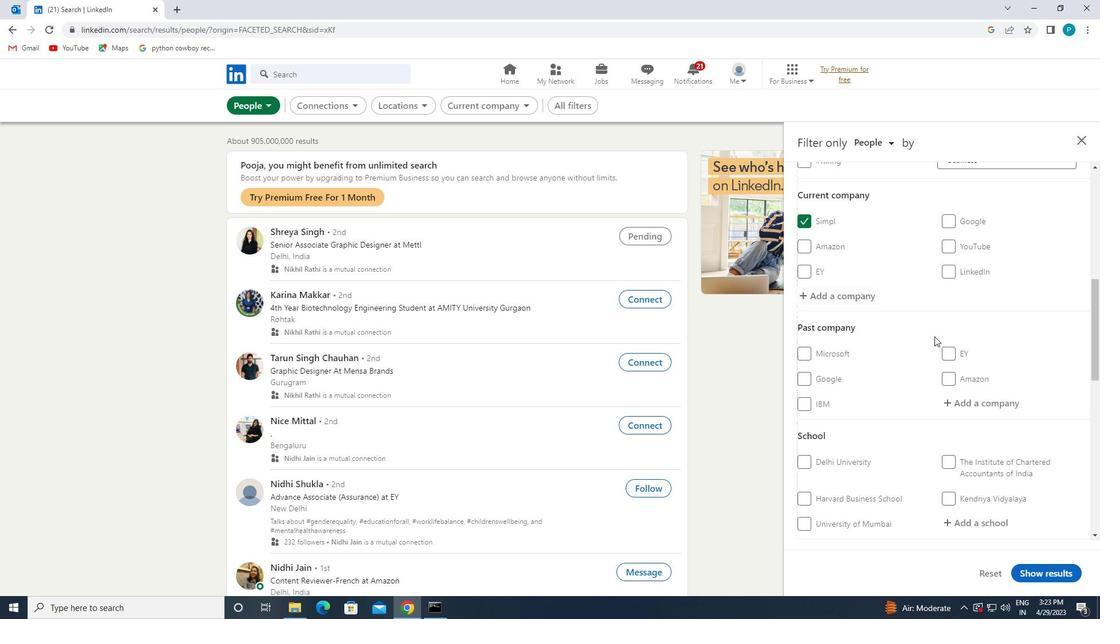 
Action: Mouse scrolled (933, 350) with delta (0, 0)
Screenshot: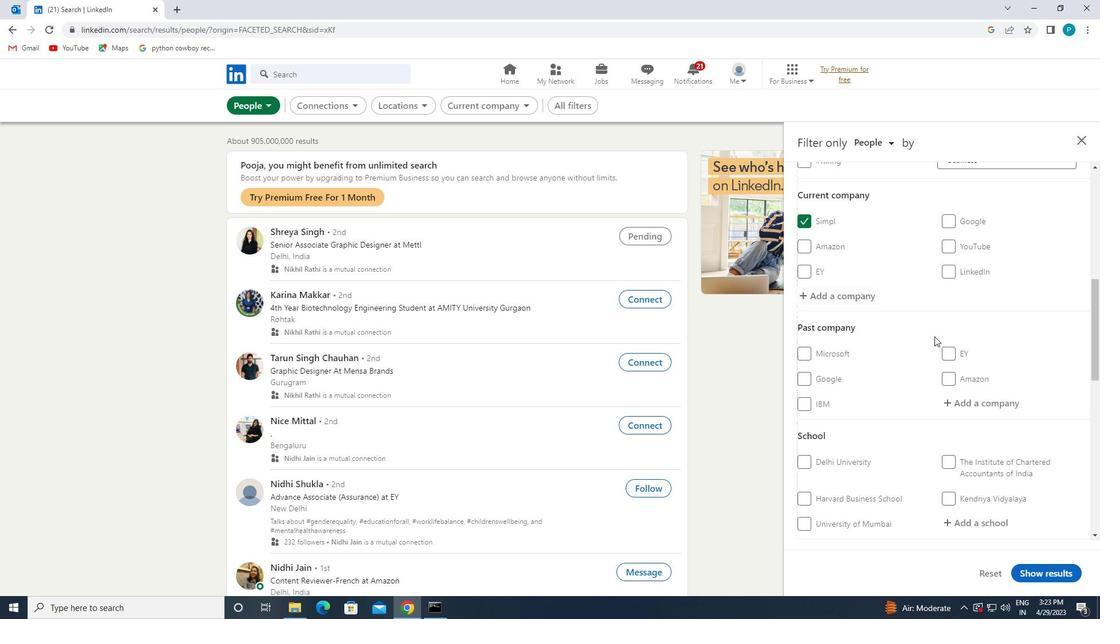 
Action: Mouse moved to (933, 352)
Screenshot: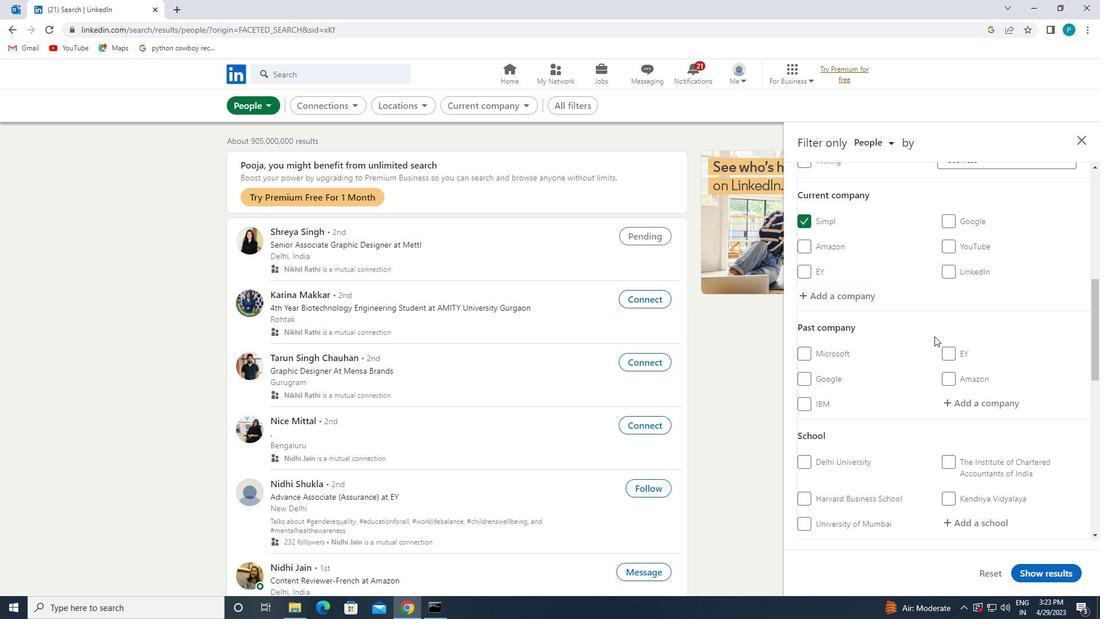 
Action: Mouse scrolled (933, 352) with delta (0, 0)
Screenshot: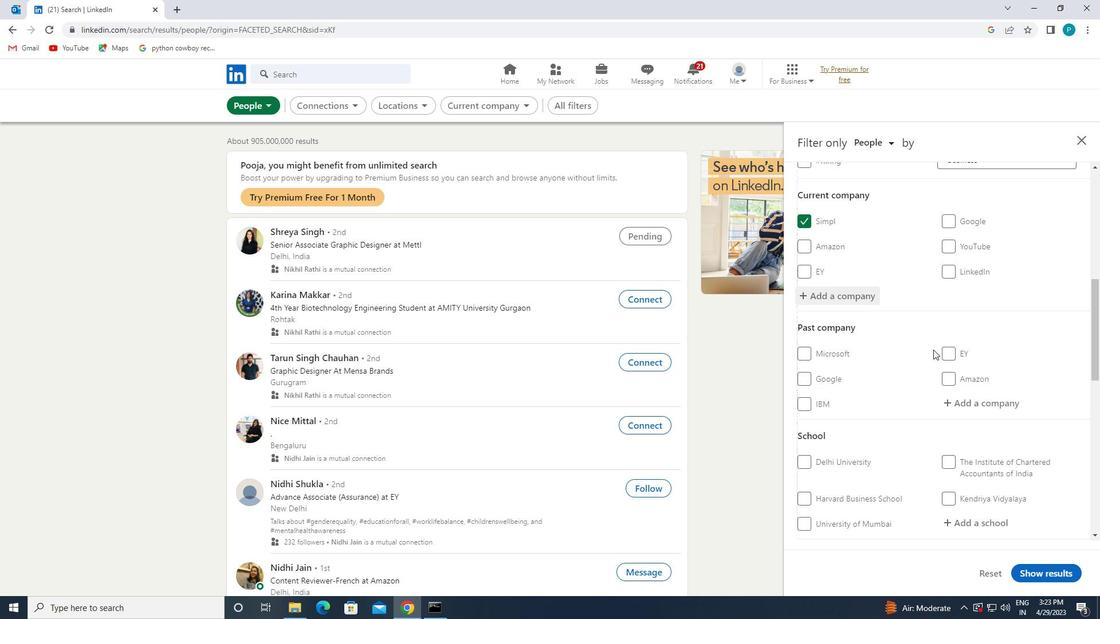 
Action: Mouse moved to (983, 345)
Screenshot: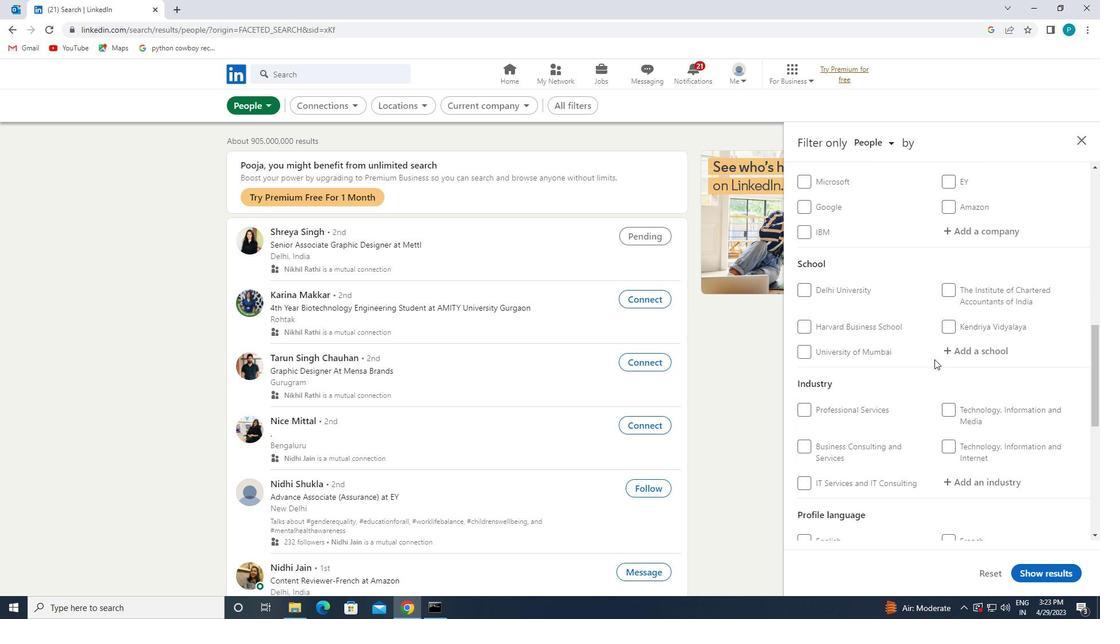 
Action: Mouse pressed left at (983, 345)
Screenshot: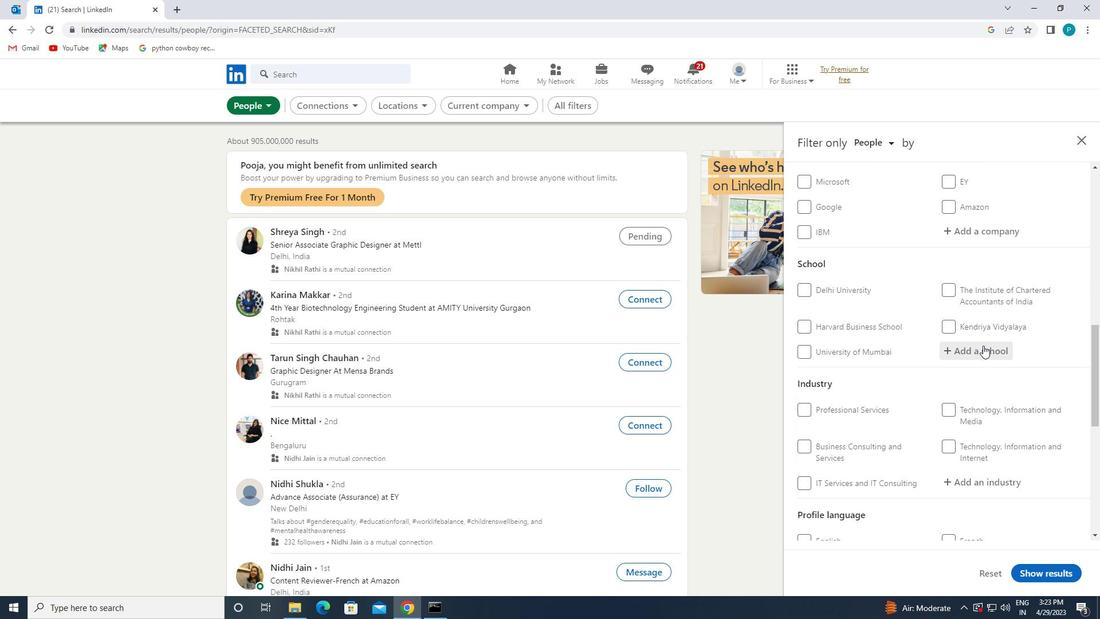 
Action: Key pressed <Key.caps_lock>P<Key.caps_lock>UNJAB
Screenshot: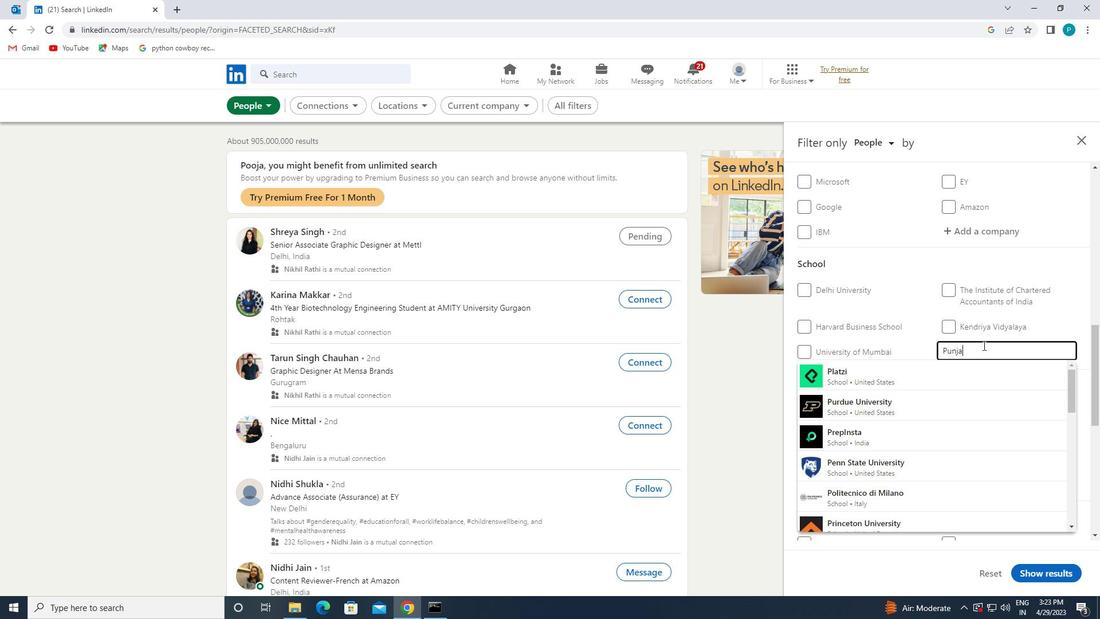 
Action: Mouse moved to (970, 366)
Screenshot: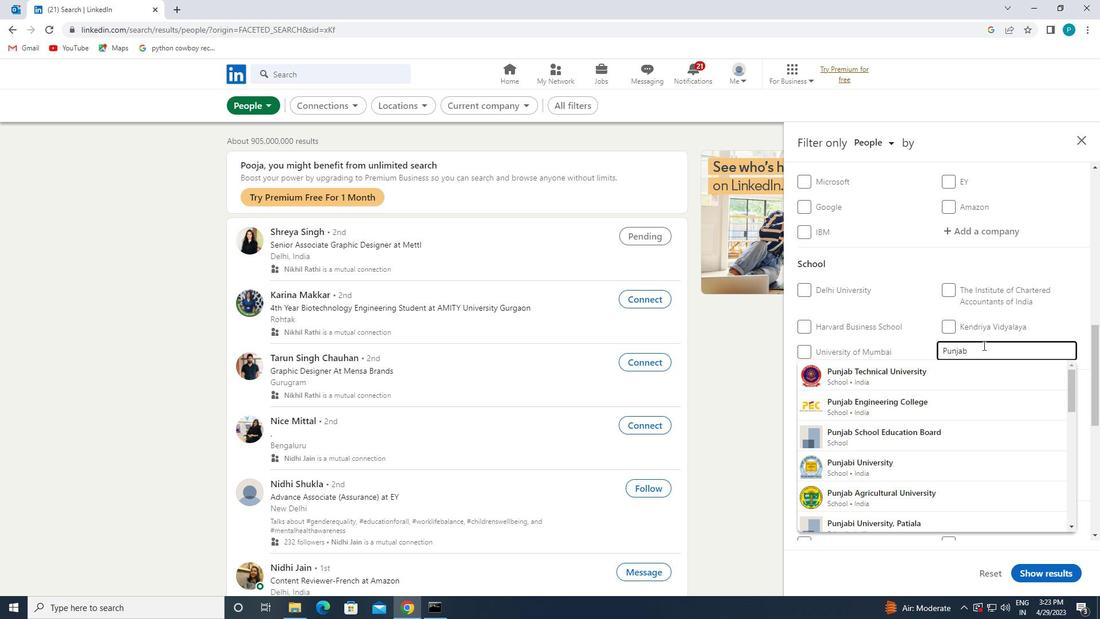 
Action: Mouse pressed left at (970, 366)
Screenshot: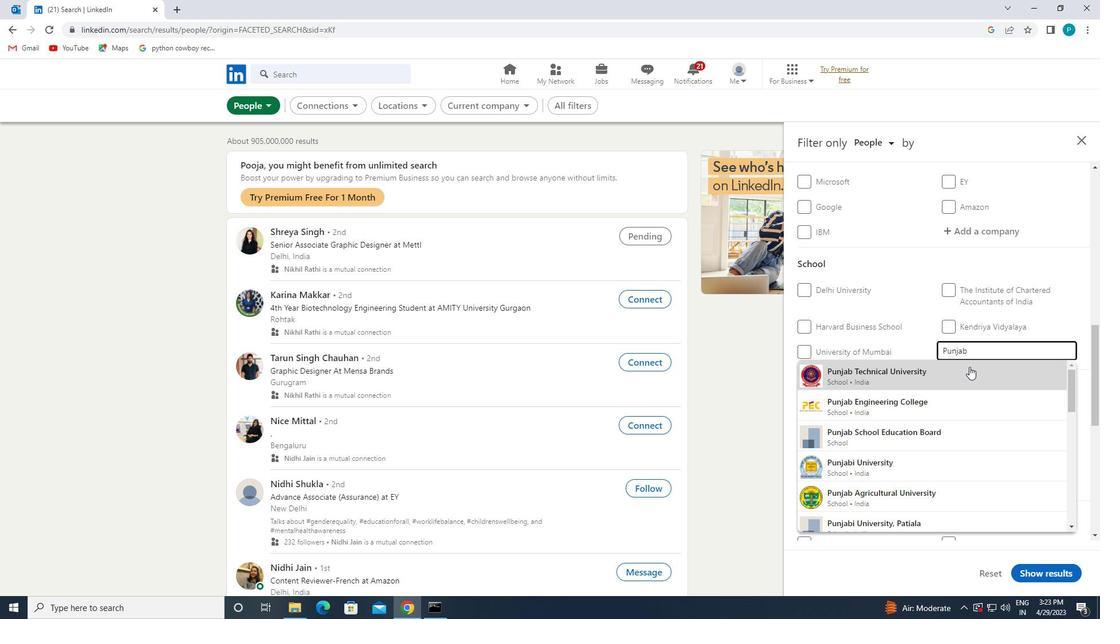 
Action: Mouse scrolled (970, 366) with delta (0, 0)
Screenshot: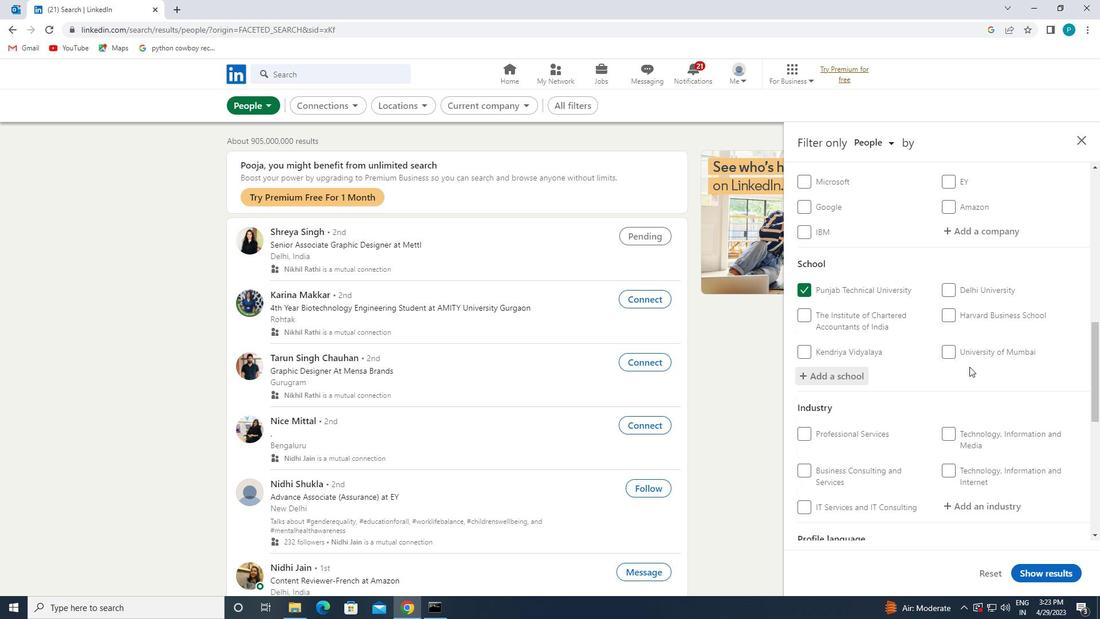 
Action: Mouse scrolled (970, 366) with delta (0, 0)
Screenshot: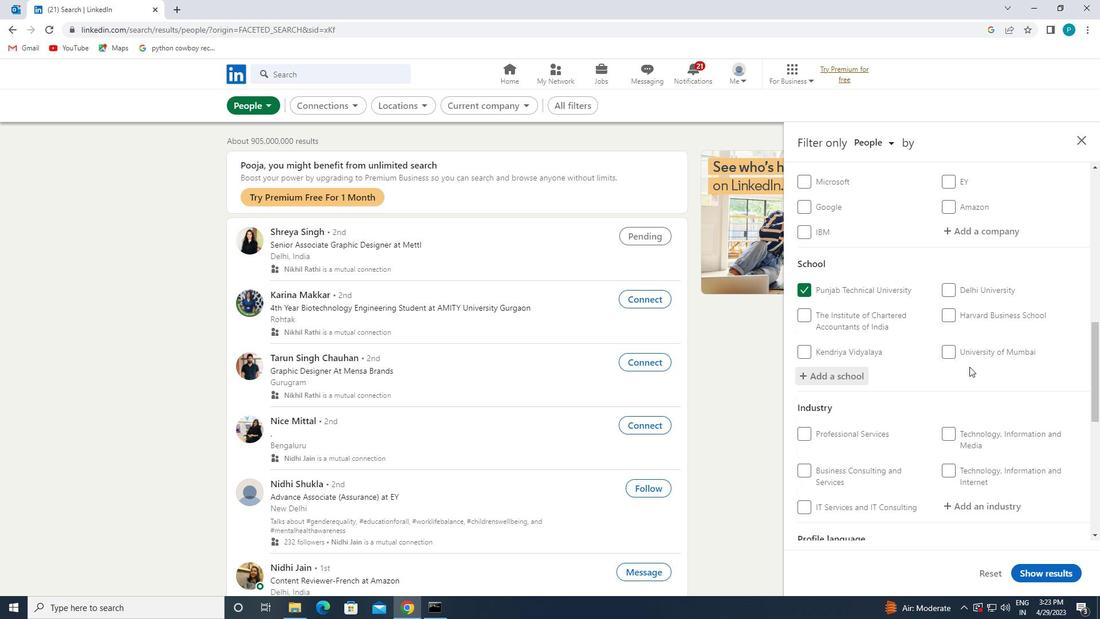 
Action: Mouse moved to (971, 393)
Screenshot: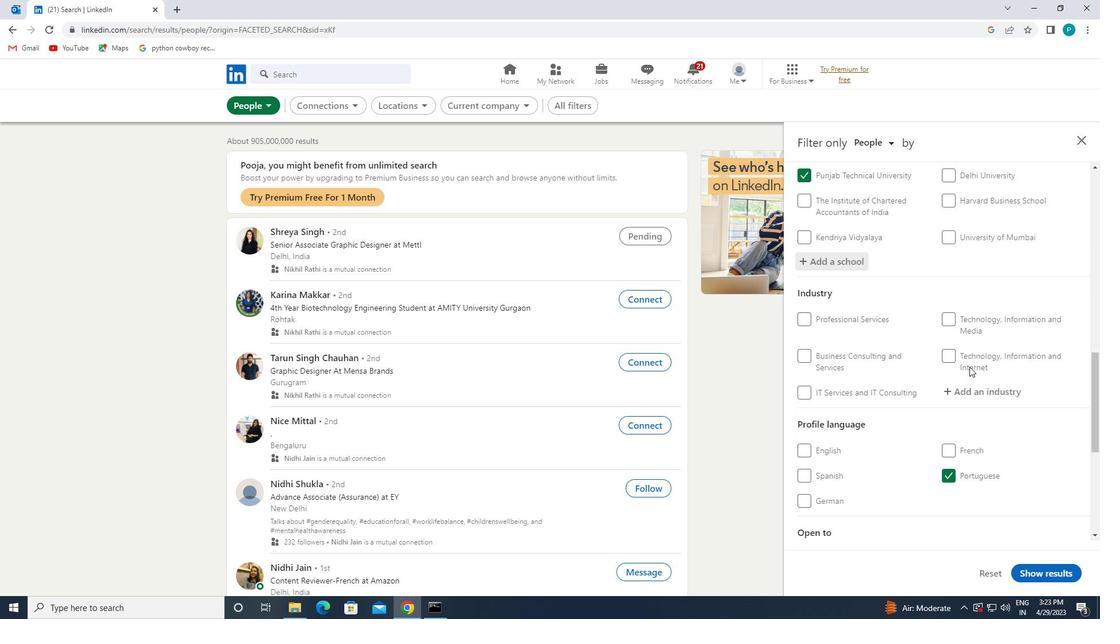 
Action: Mouse pressed left at (971, 393)
Screenshot: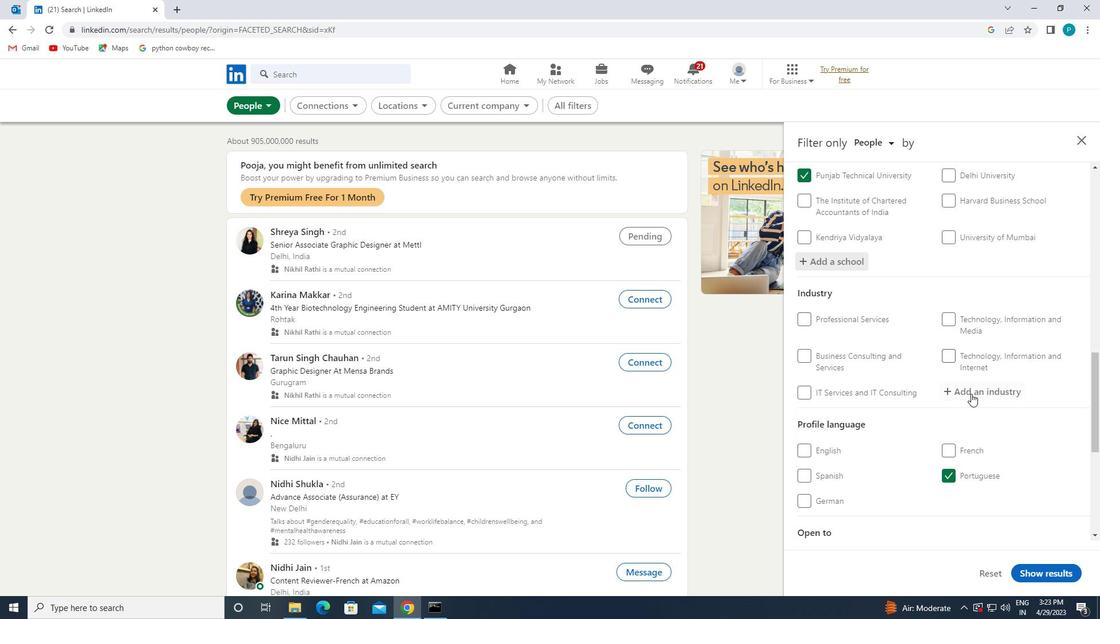 
Action: Mouse moved to (971, 394)
Screenshot: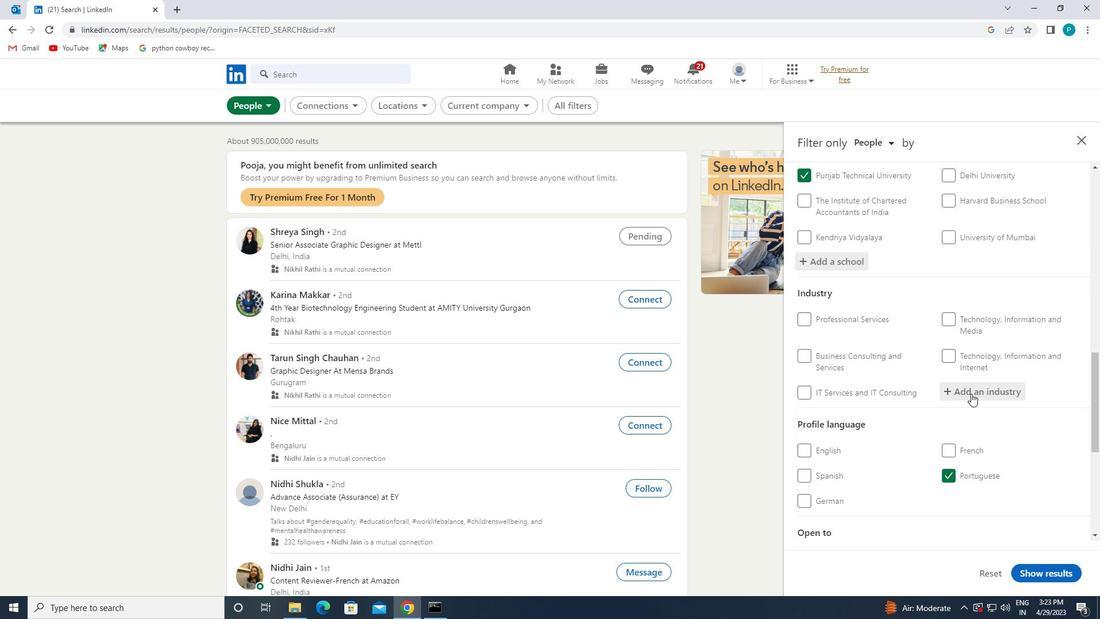 
Action: Key pressed <Key.caps_lock>P<Key.caps_lock>UBLIC
Screenshot: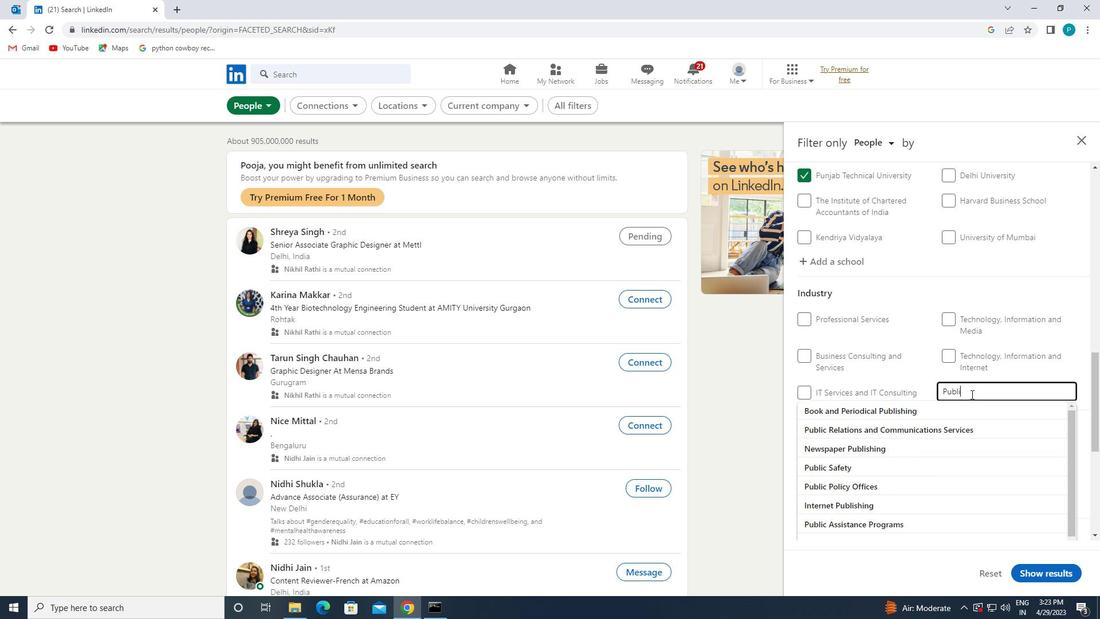 
Action: Mouse moved to (948, 463)
Screenshot: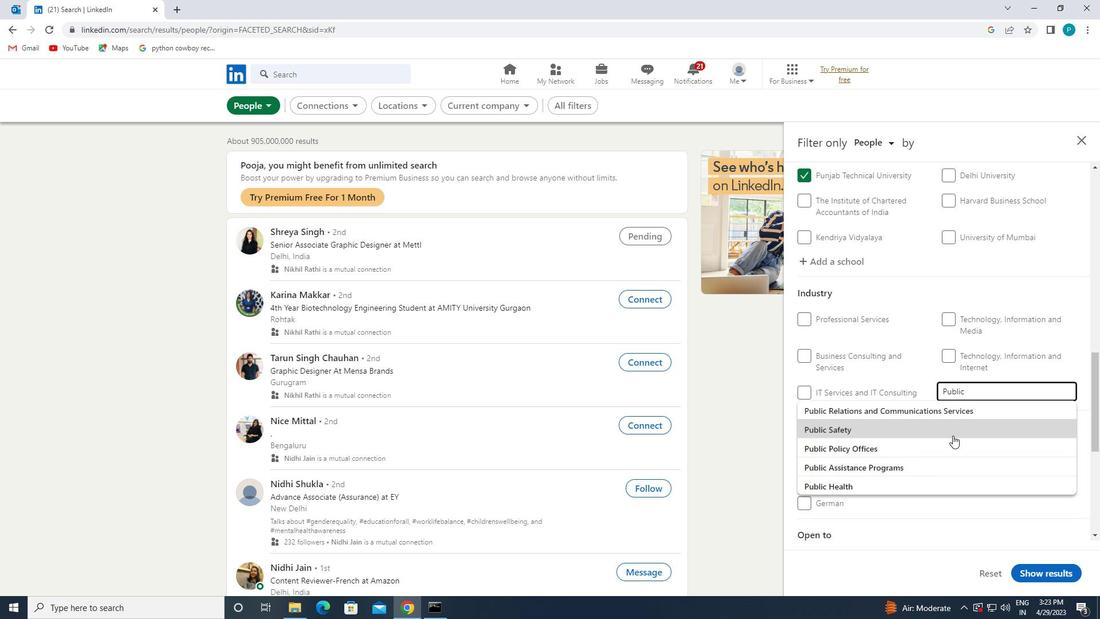 
Action: Mouse pressed left at (948, 463)
Screenshot: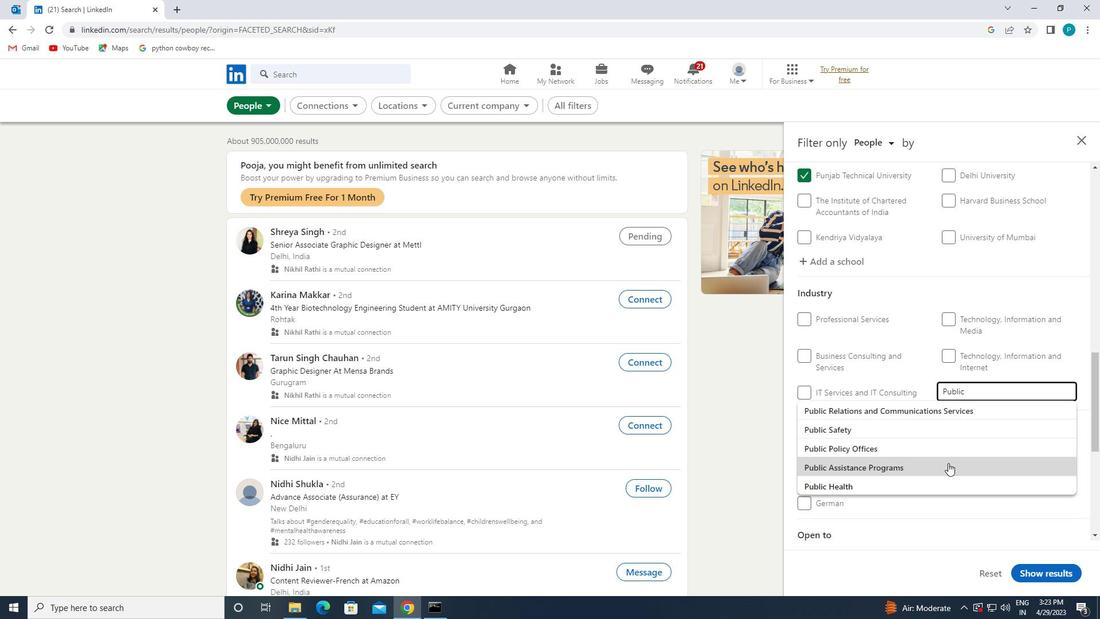 
Action: Mouse scrolled (948, 462) with delta (0, 0)
Screenshot: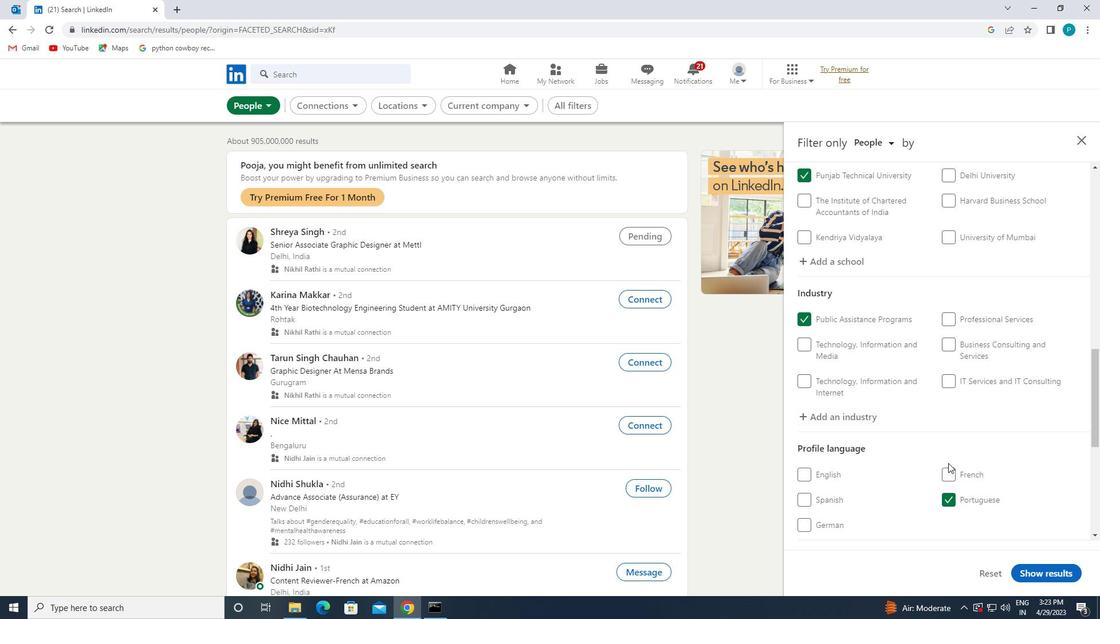
Action: Mouse scrolled (948, 462) with delta (0, 0)
Screenshot: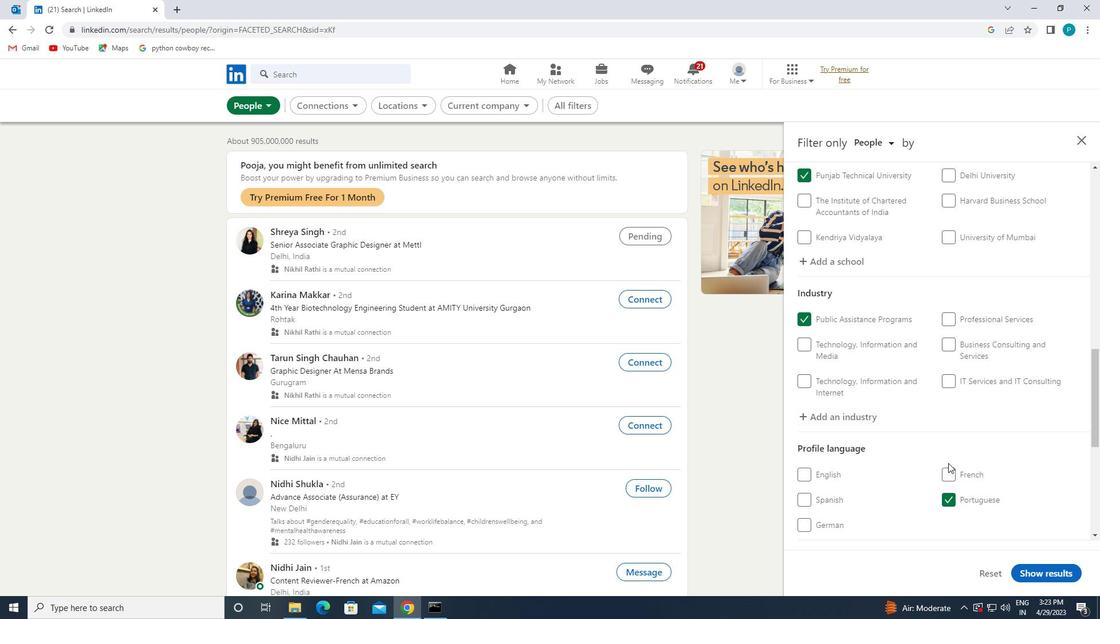 
Action: Mouse scrolled (948, 462) with delta (0, 0)
Screenshot: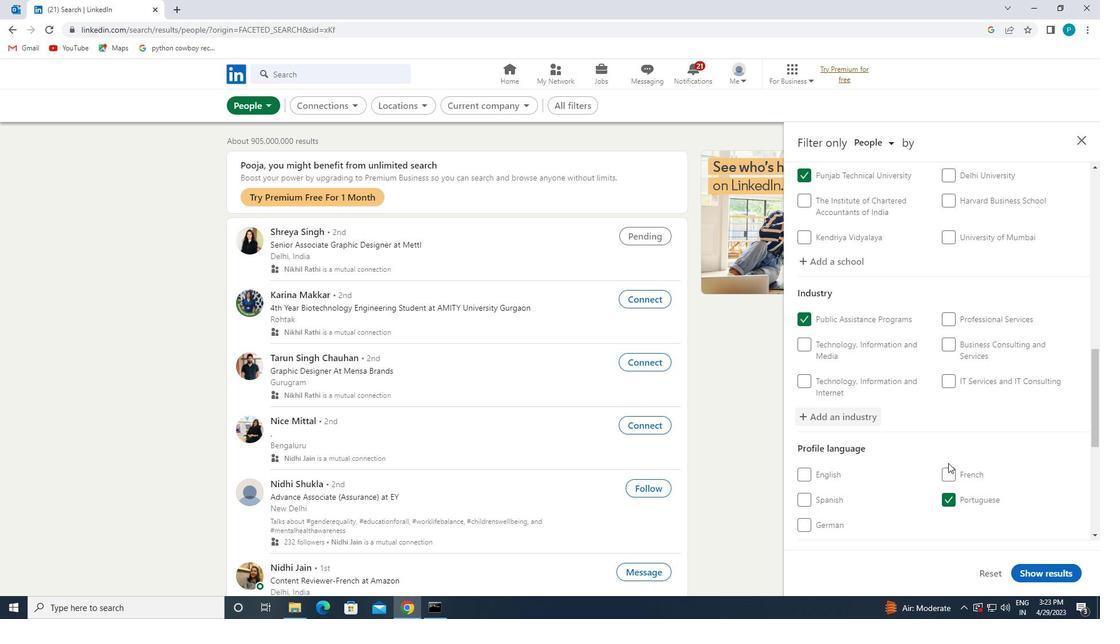 
Action: Mouse moved to (948, 462)
Screenshot: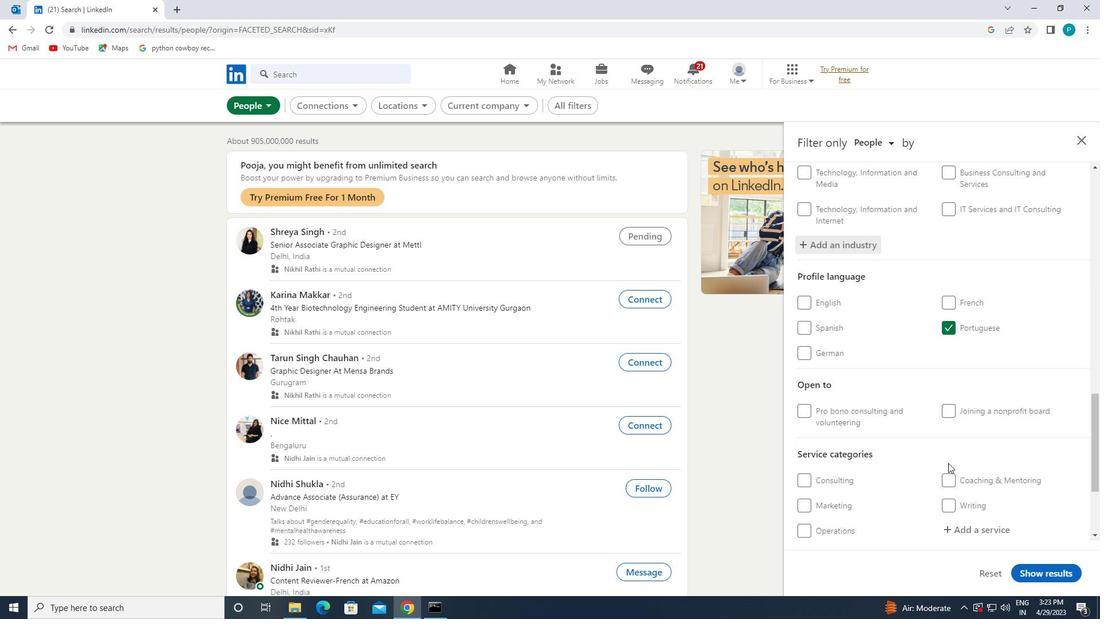 
Action: Mouse scrolled (948, 462) with delta (0, 0)
Screenshot: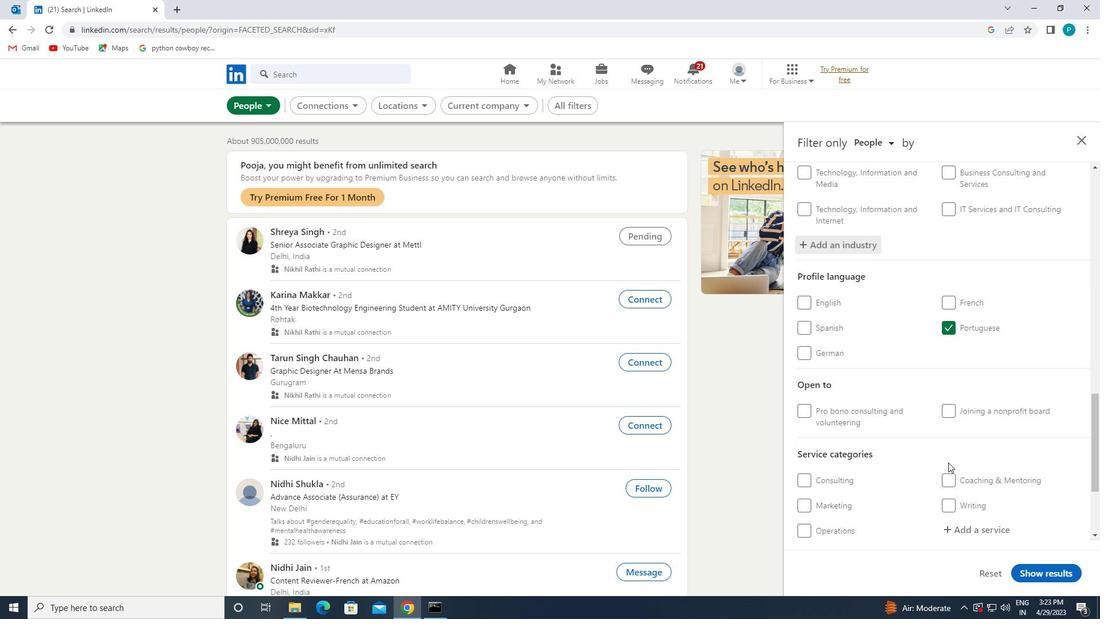 
Action: Mouse moved to (949, 462)
Screenshot: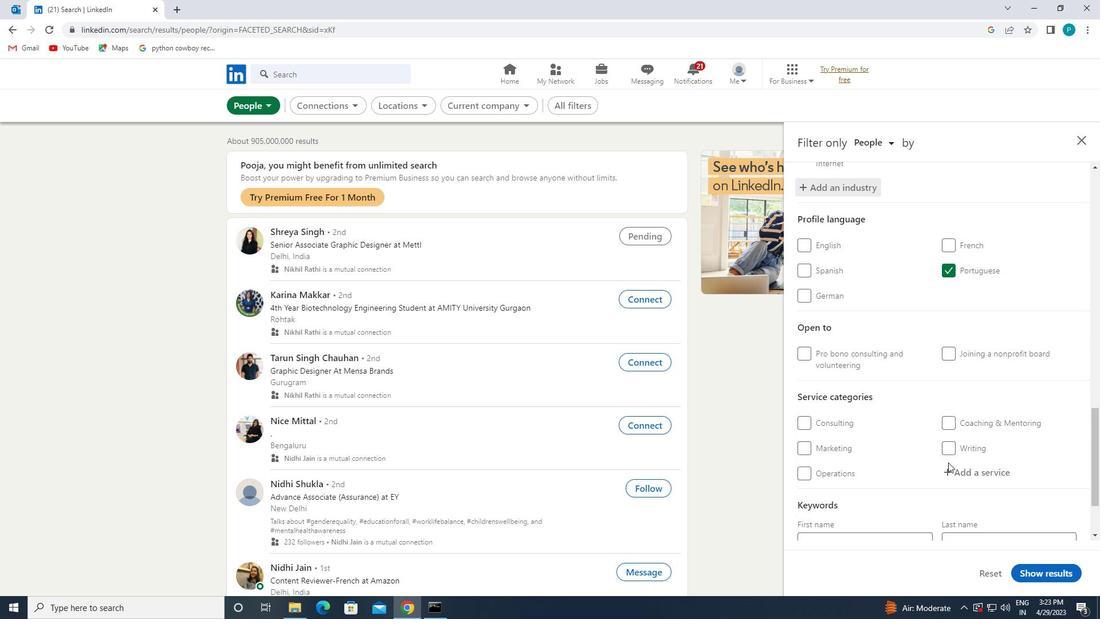 
Action: Mouse pressed left at (949, 462)
Screenshot: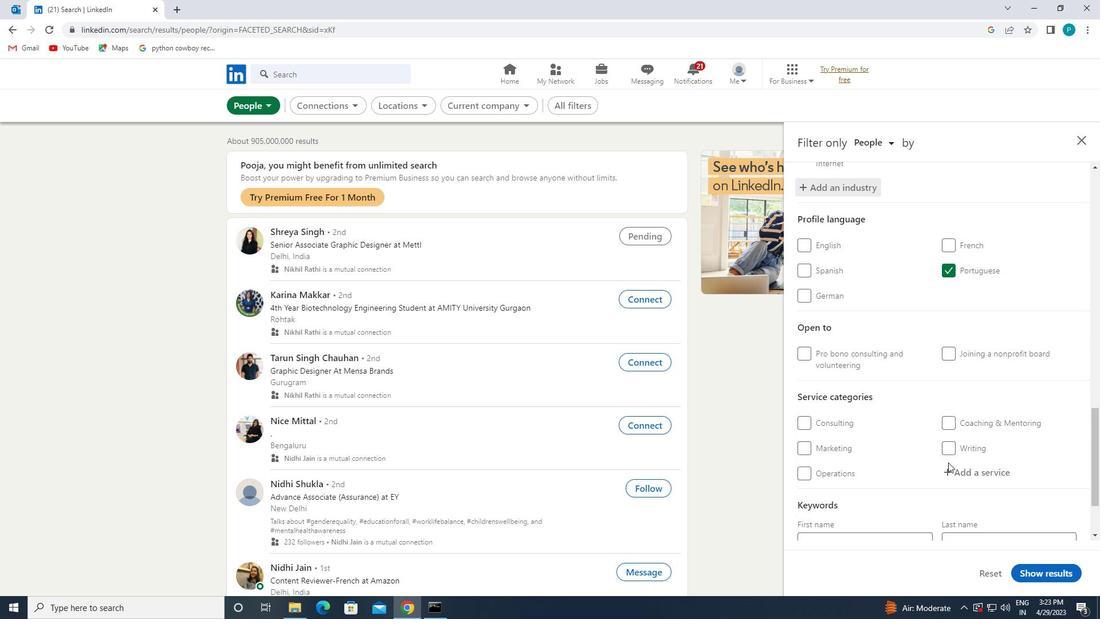 
Action: Key pressed <Key.caps_lock>O<Key.caps_lock>UT
Screenshot: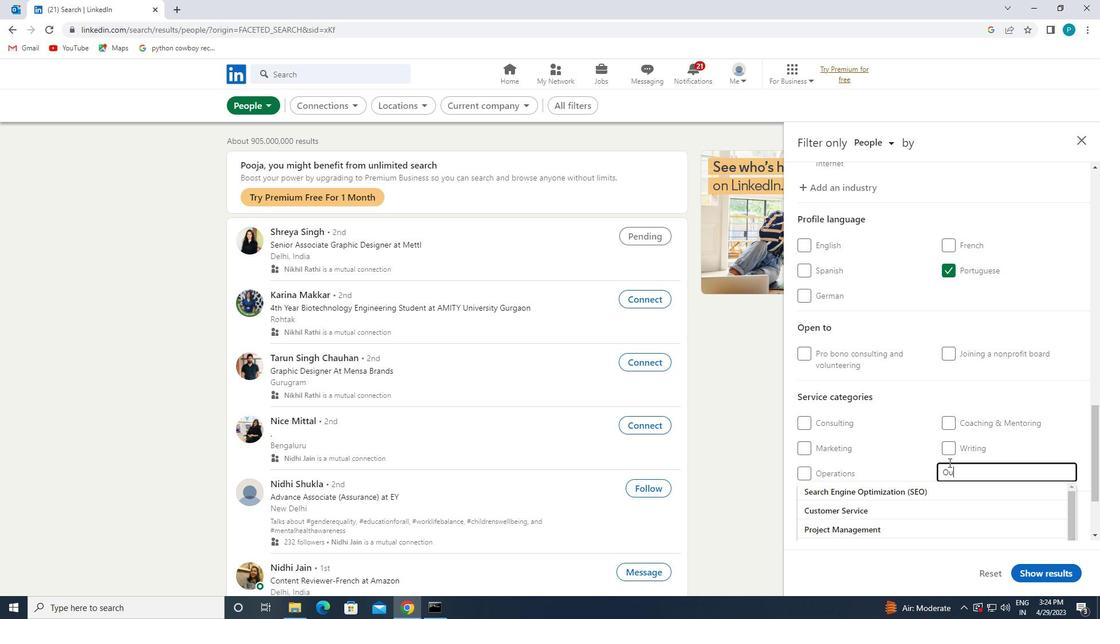 
Action: Mouse moved to (925, 513)
Screenshot: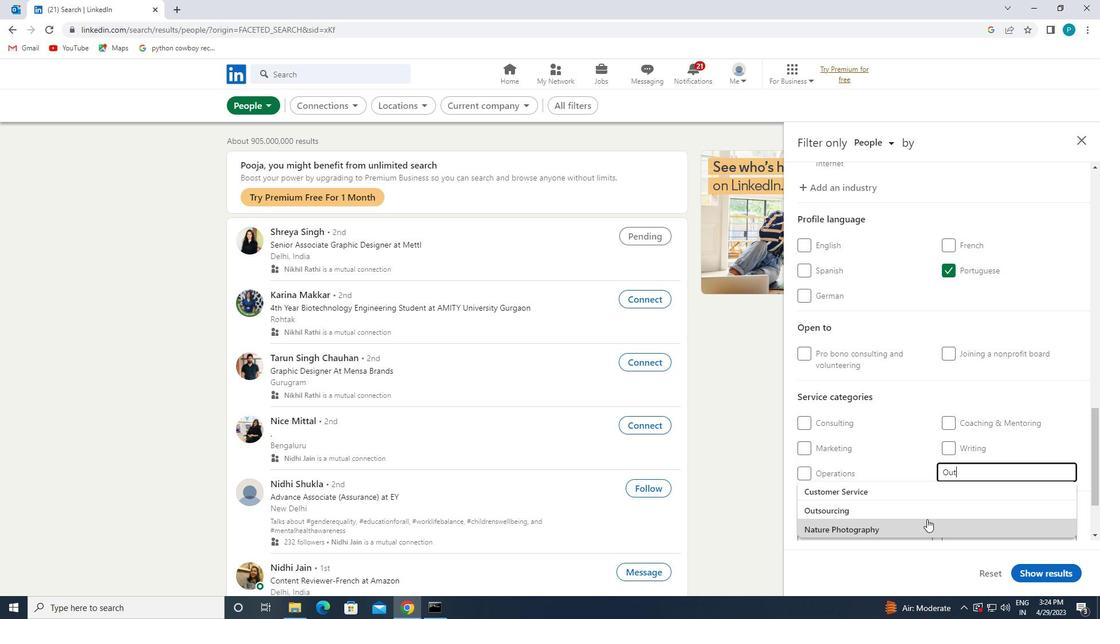 
Action: Mouse pressed left at (925, 513)
Screenshot: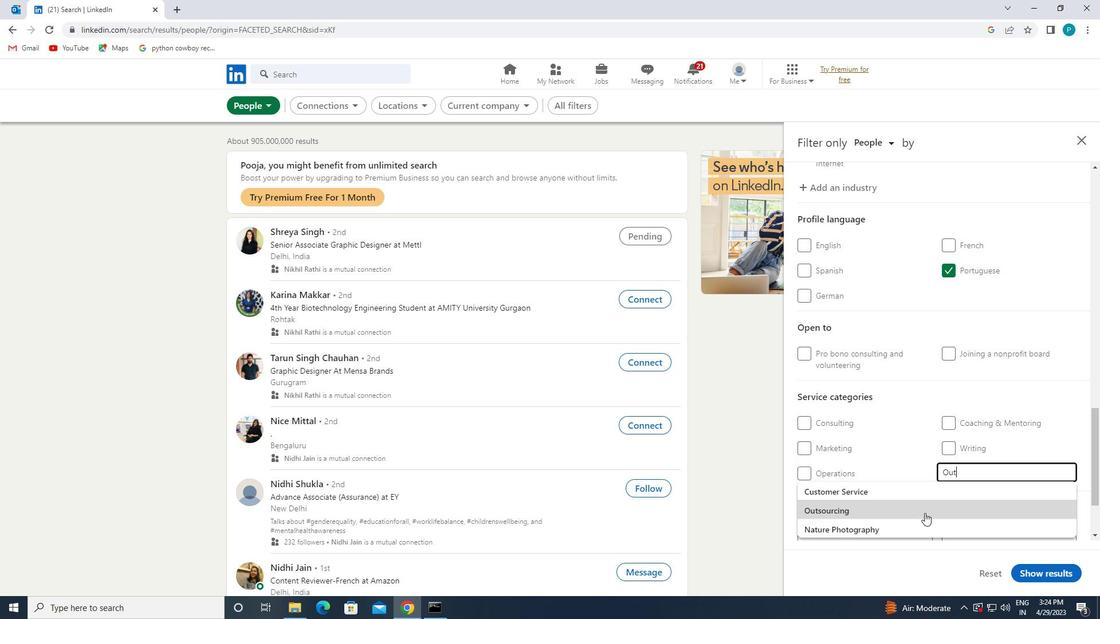 
Action: Mouse moved to (916, 507)
Screenshot: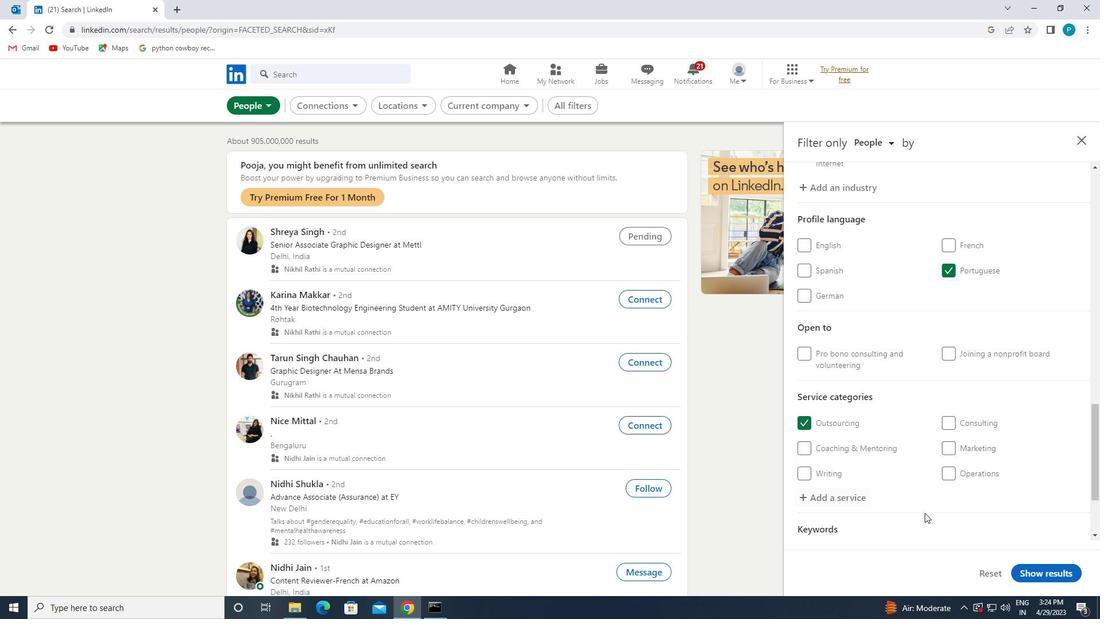 
Action: Mouse scrolled (916, 507) with delta (0, 0)
Screenshot: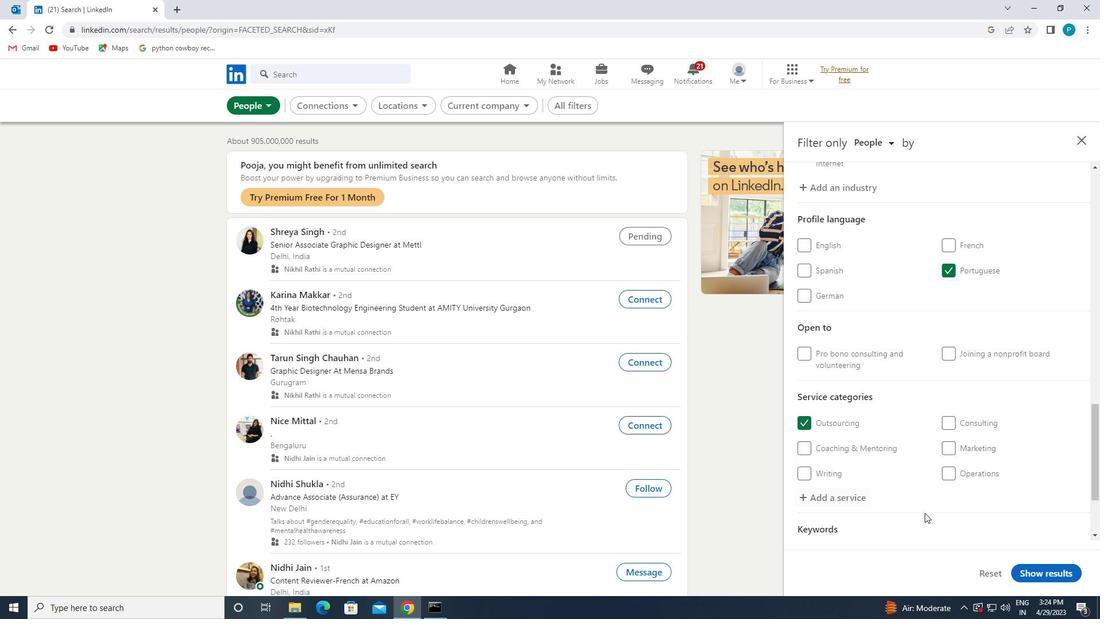 
Action: Mouse moved to (916, 507)
Screenshot: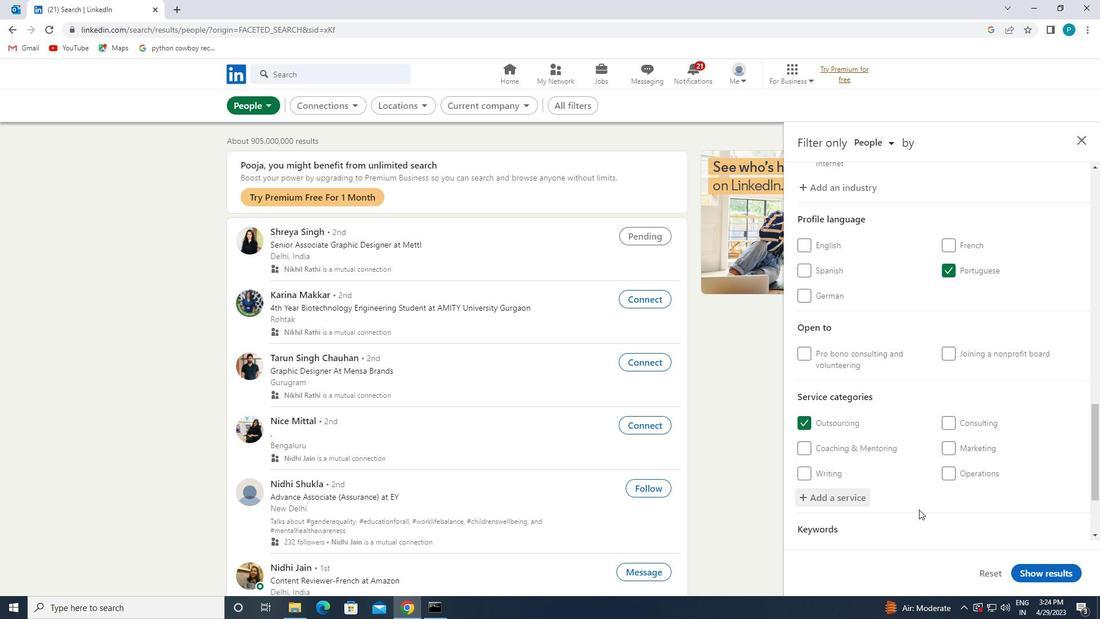 
Action: Mouse scrolled (916, 507) with delta (0, 0)
Screenshot: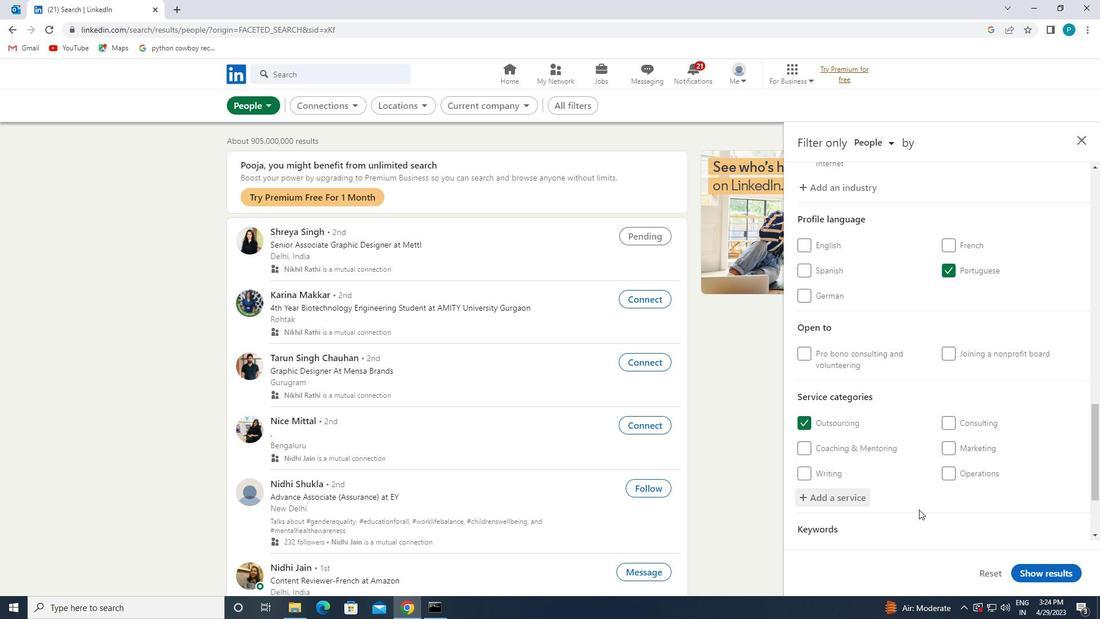 
Action: Mouse moved to (914, 506)
Screenshot: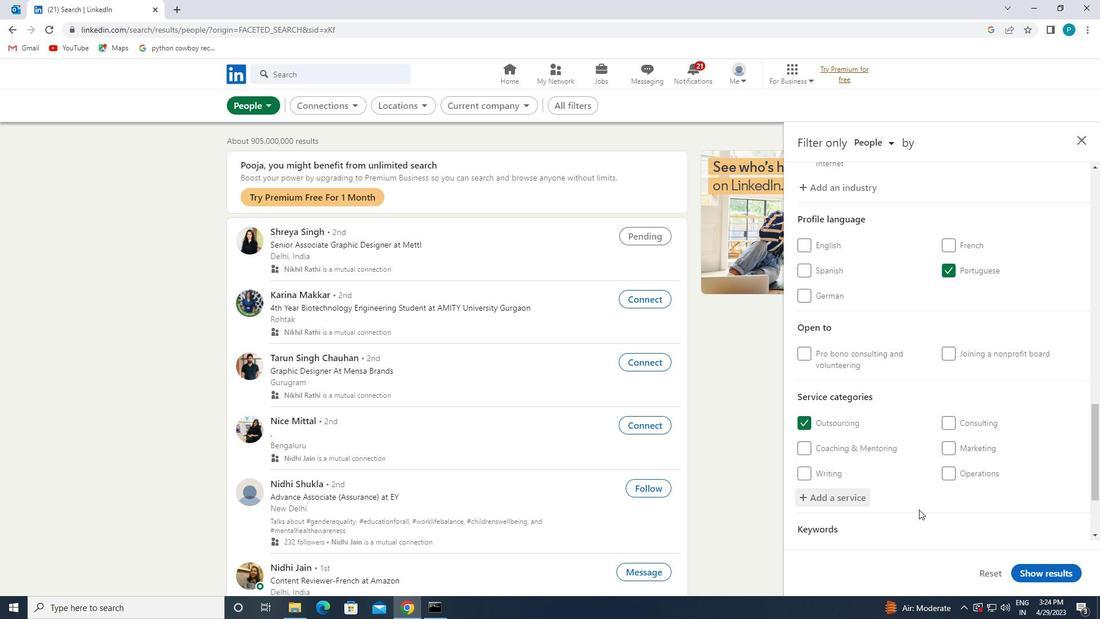 
Action: Mouse scrolled (914, 506) with delta (0, 0)
Screenshot: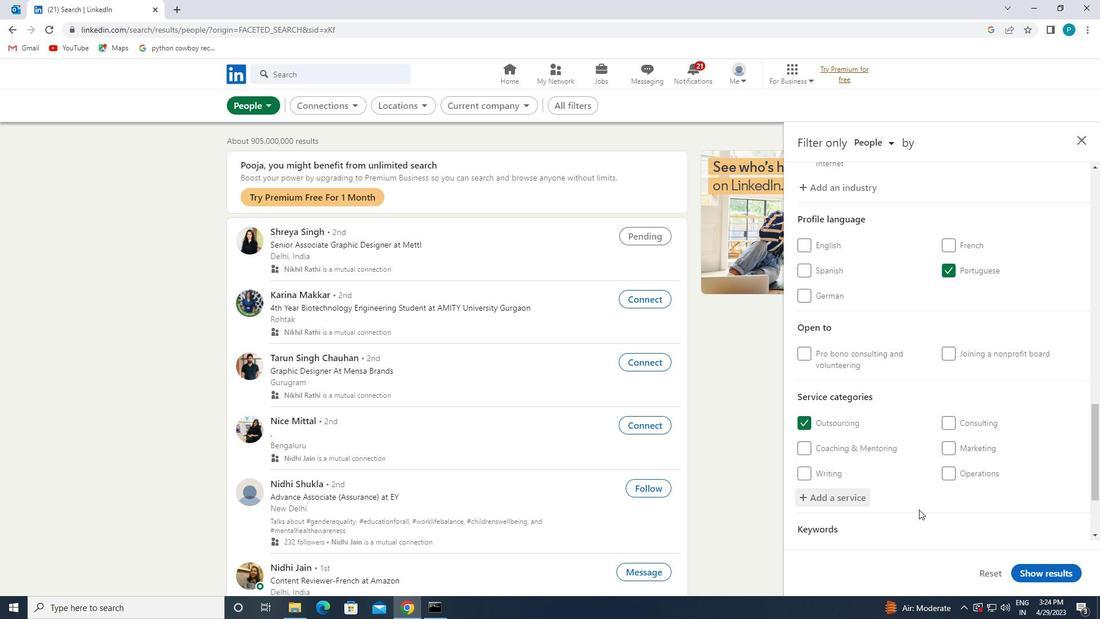 
Action: Mouse moved to (857, 497)
Screenshot: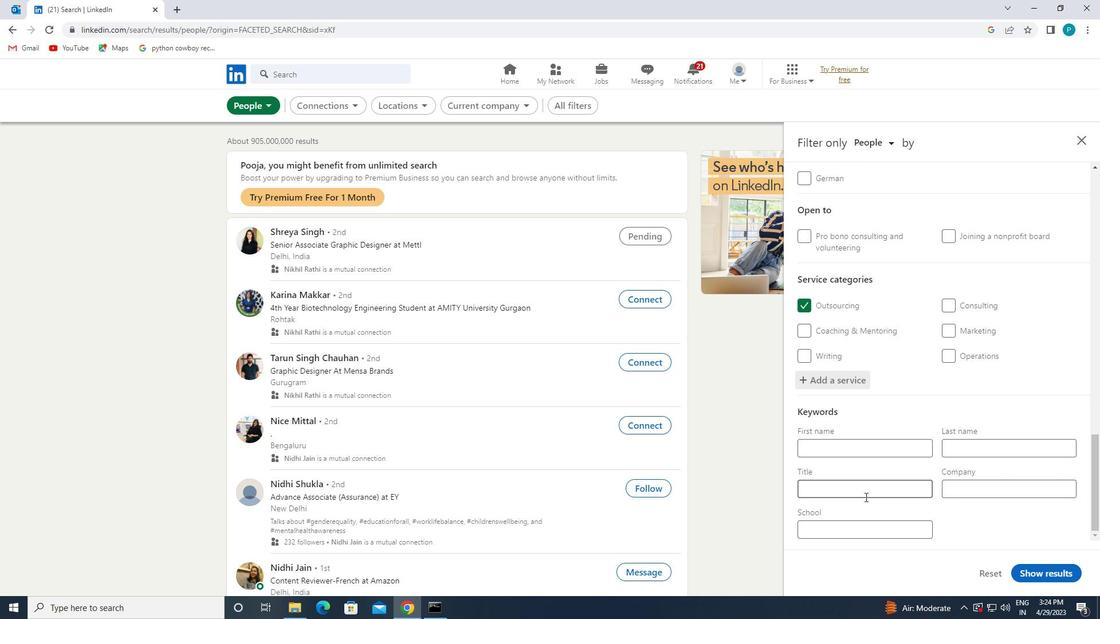
Action: Mouse pressed left at (857, 497)
Screenshot: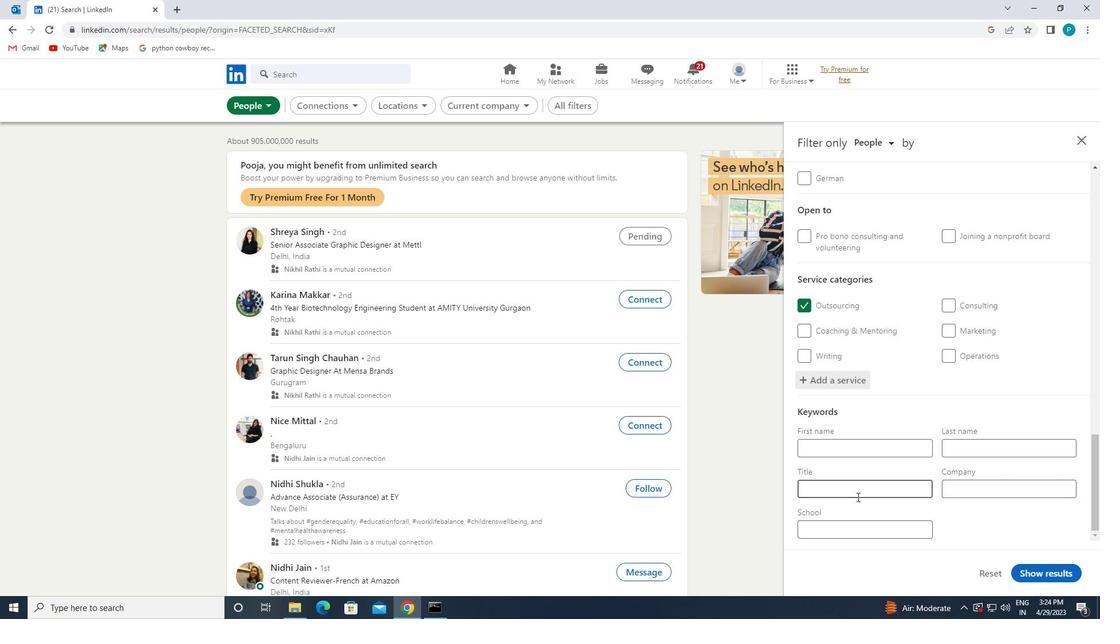 
Action: Key pressed <Key.caps_lock>L<Key.caps_lock>IBRARY<Key.space><Key.caps_lock>A<Key.caps_lock>SSISTANT
Screenshot: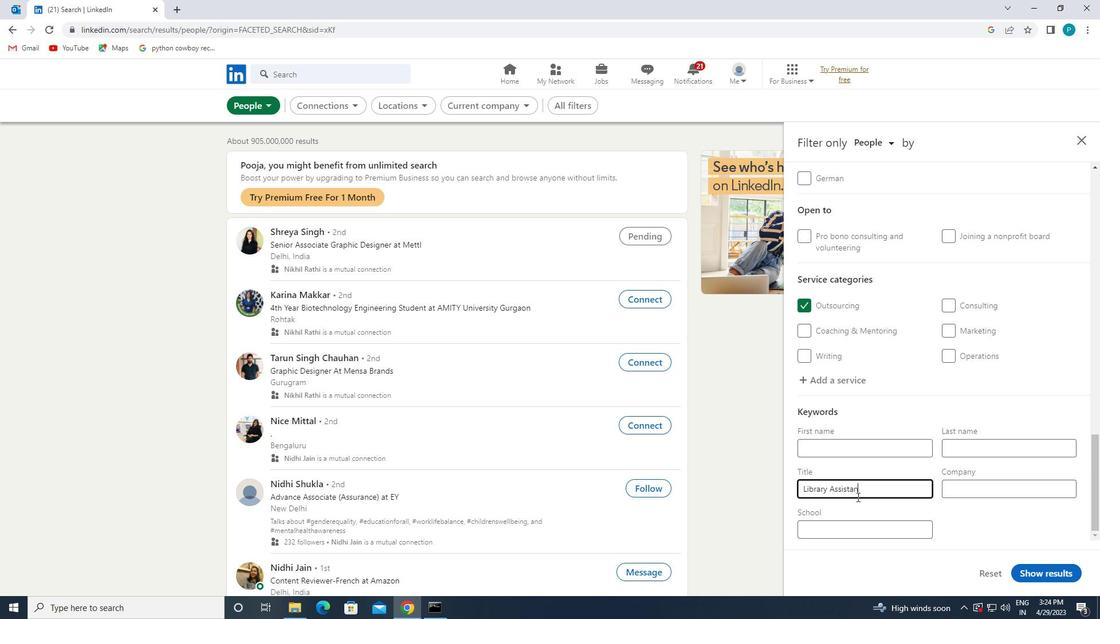 
Action: Mouse moved to (1041, 571)
Screenshot: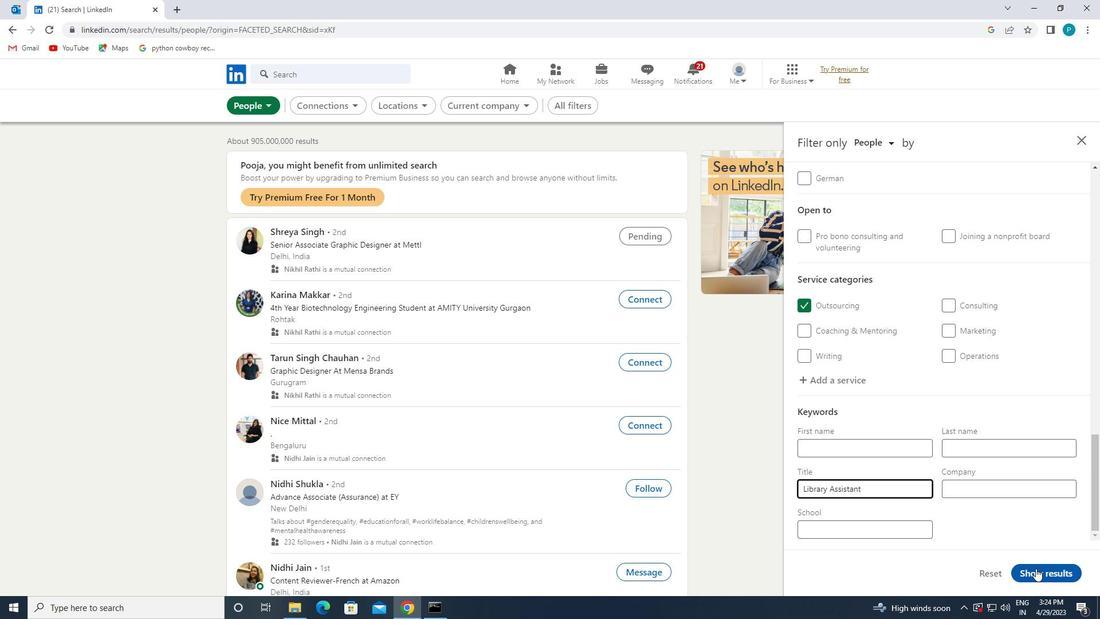 
Action: Mouse pressed left at (1041, 571)
Screenshot: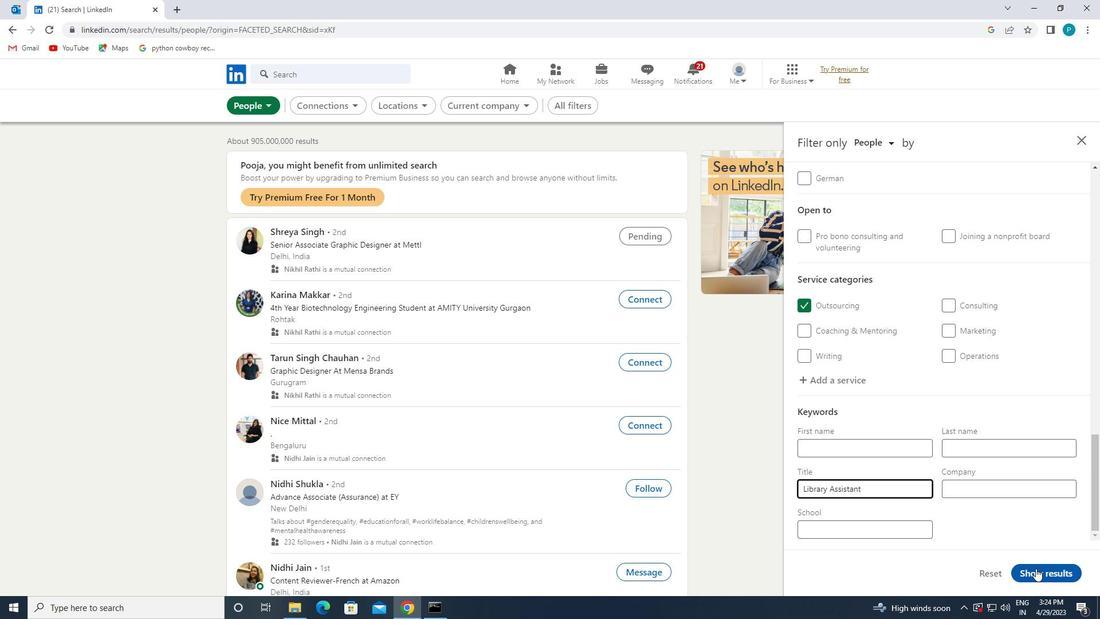 
